 Task: Add a signature Layla Garcia containing With sincere appreciation and gratitude, Layla Garcia to email address softage.3@softage.net and add a label Raw materials
Action: Mouse moved to (308, 235)
Screenshot: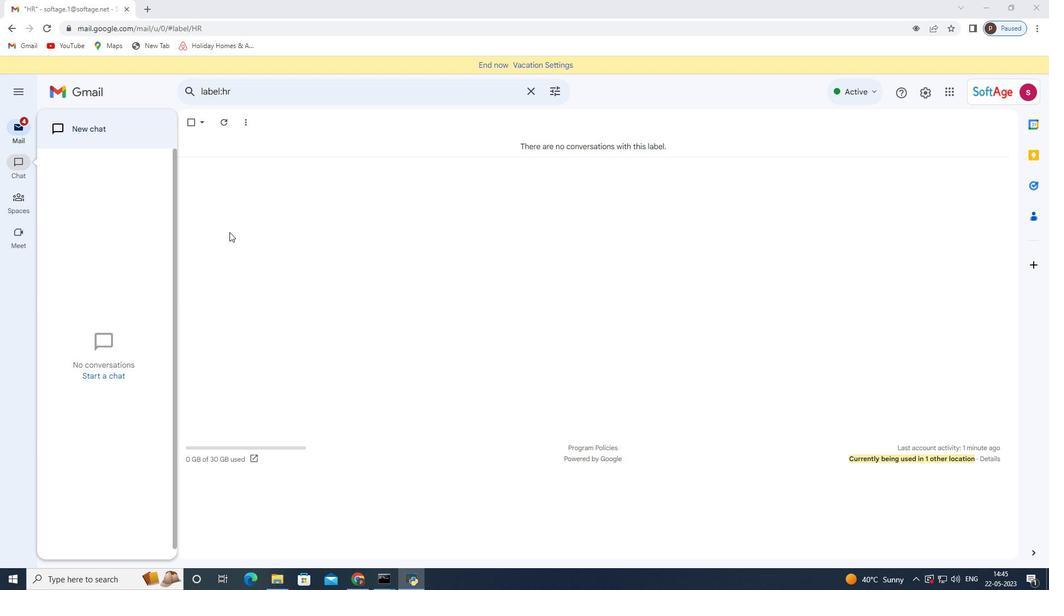 
Action: Mouse pressed left at (308, 235)
Screenshot: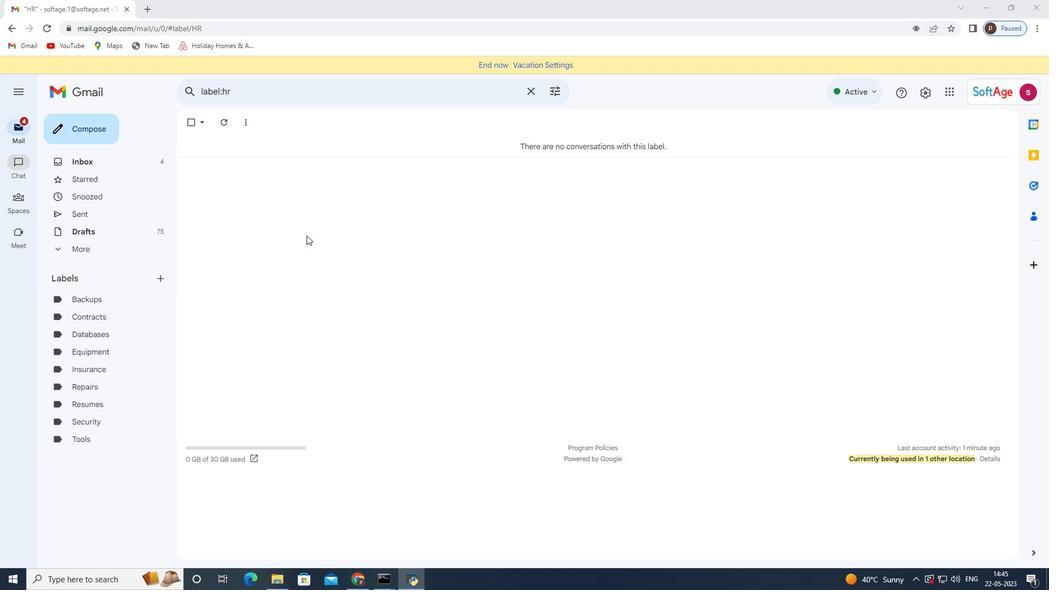 
Action: Mouse moved to (89, 129)
Screenshot: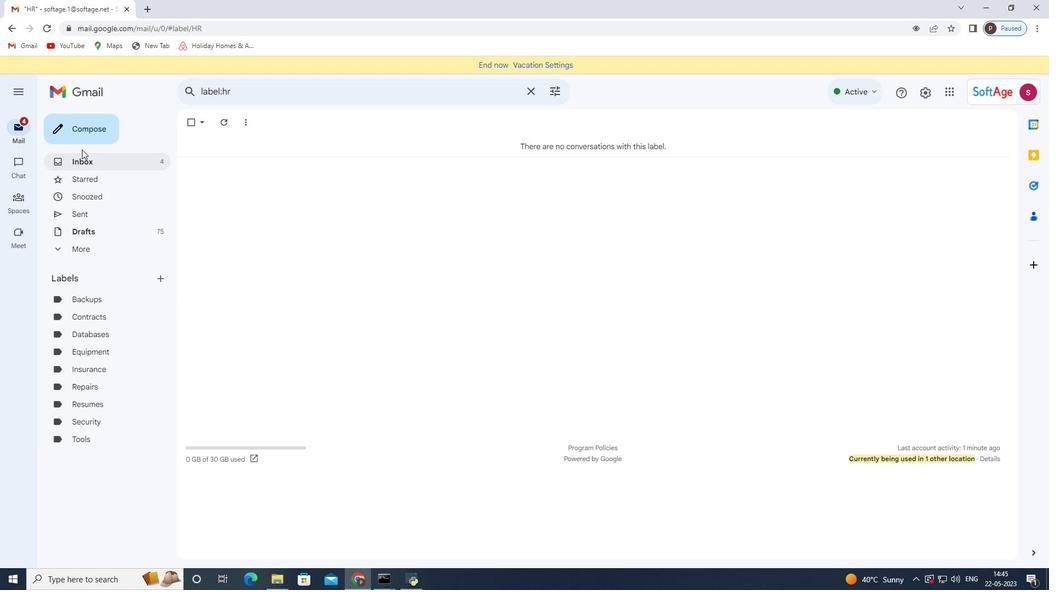 
Action: Mouse pressed left at (89, 129)
Screenshot: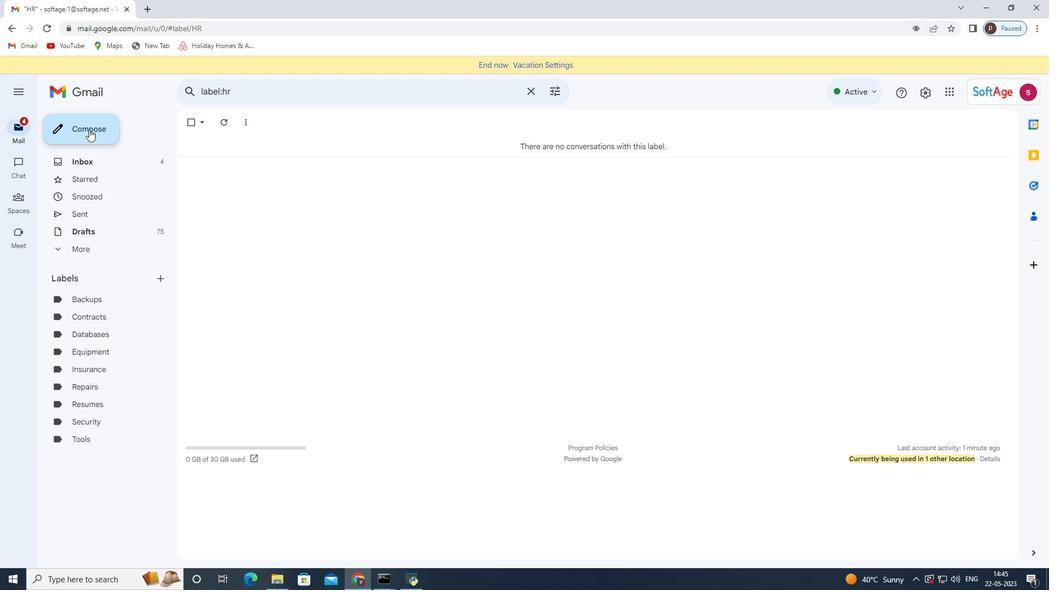 
Action: Mouse moved to (884, 554)
Screenshot: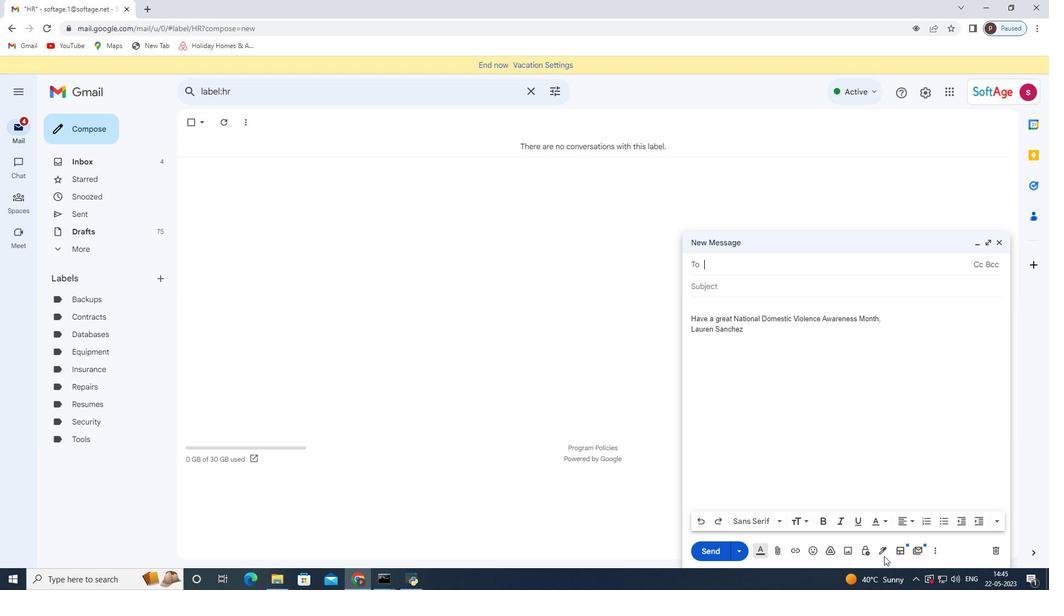 
Action: Mouse pressed left at (884, 554)
Screenshot: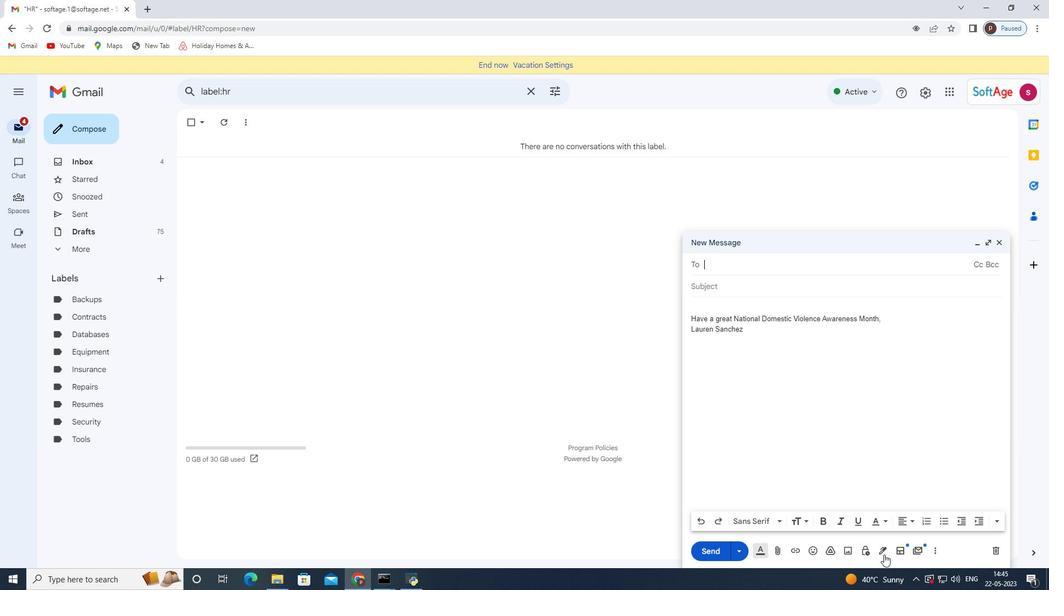 
Action: Mouse moved to (925, 493)
Screenshot: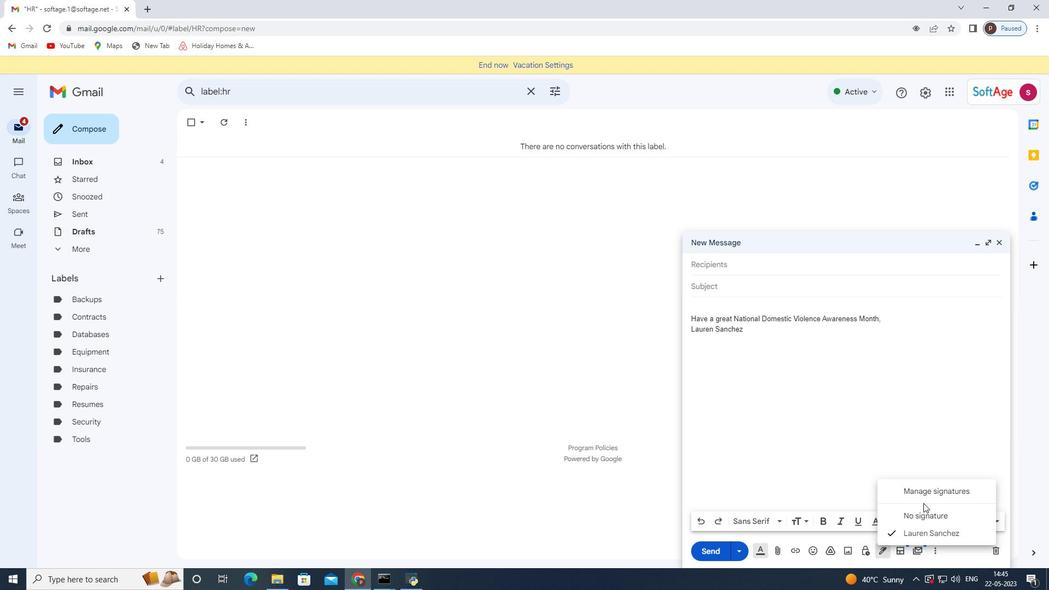 
Action: Mouse pressed left at (925, 493)
Screenshot: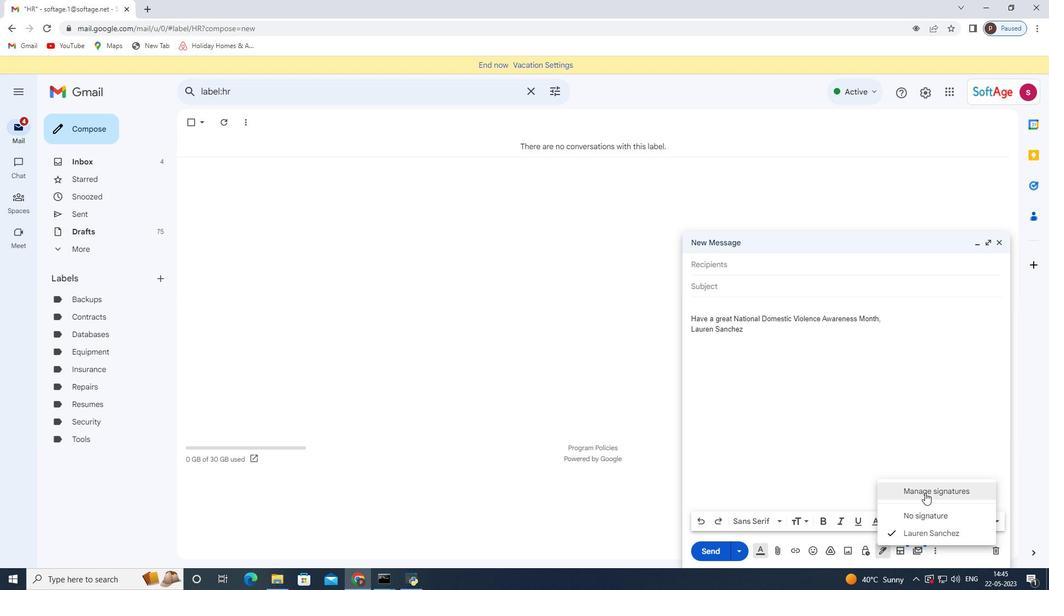 
Action: Mouse moved to (468, 463)
Screenshot: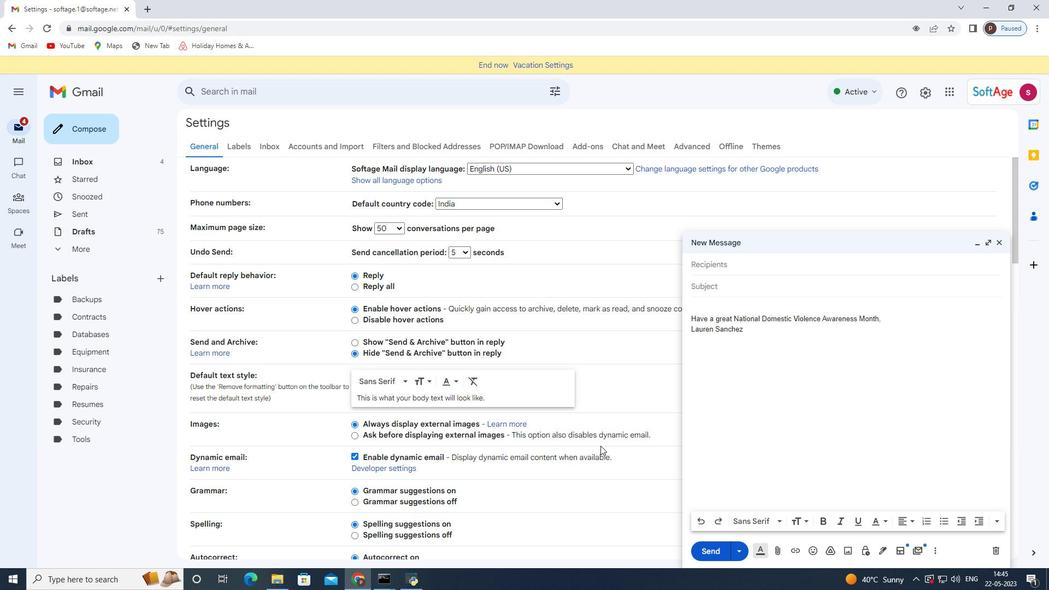 
Action: Mouse scrolled (468, 463) with delta (0, 0)
Screenshot: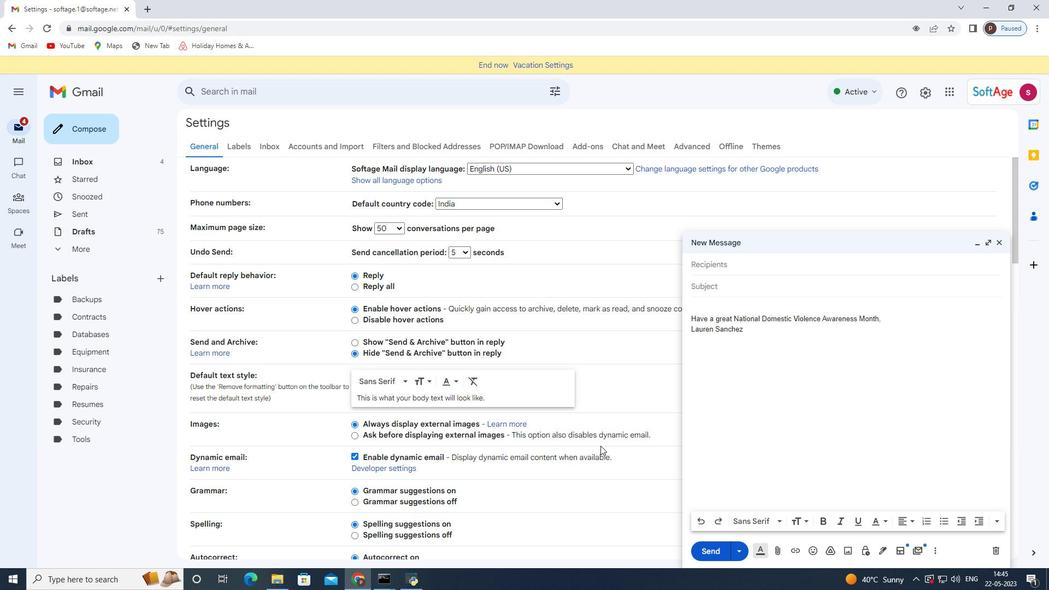 
Action: Mouse moved to (457, 468)
Screenshot: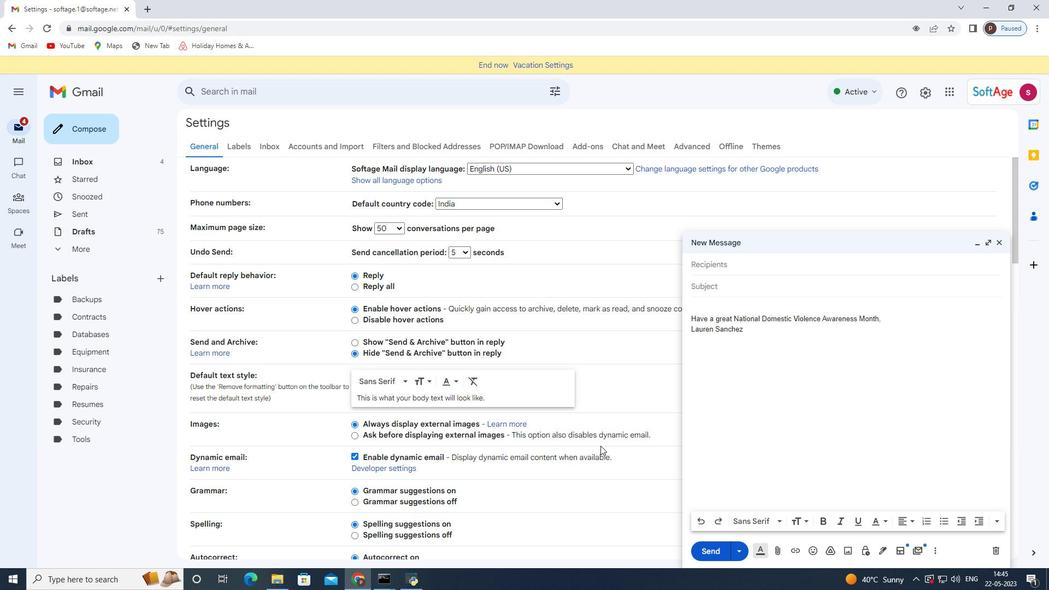 
Action: Mouse scrolled (457, 467) with delta (0, 0)
Screenshot: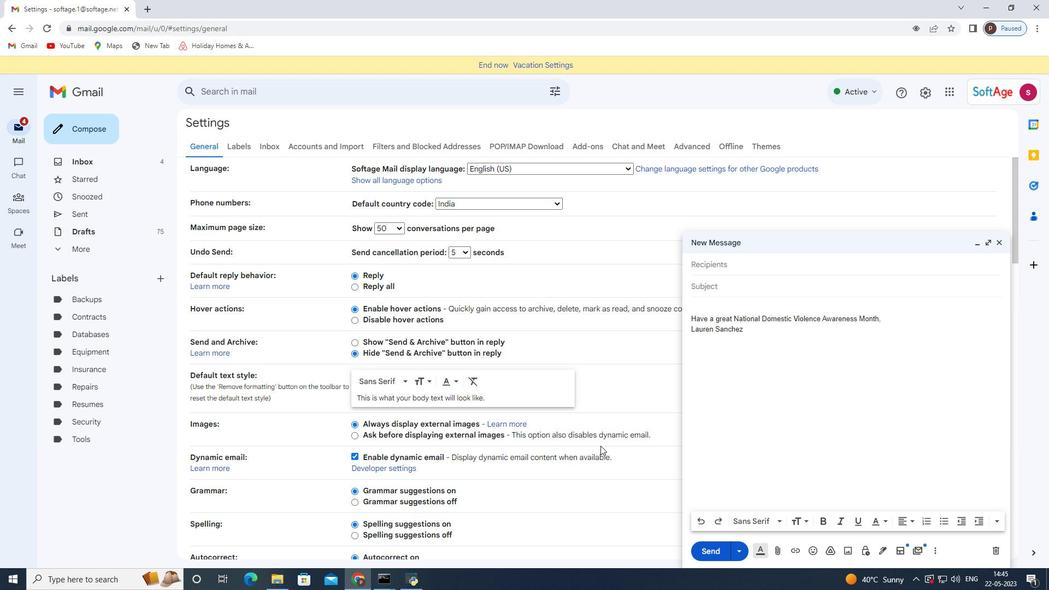 
Action: Mouse moved to (456, 469)
Screenshot: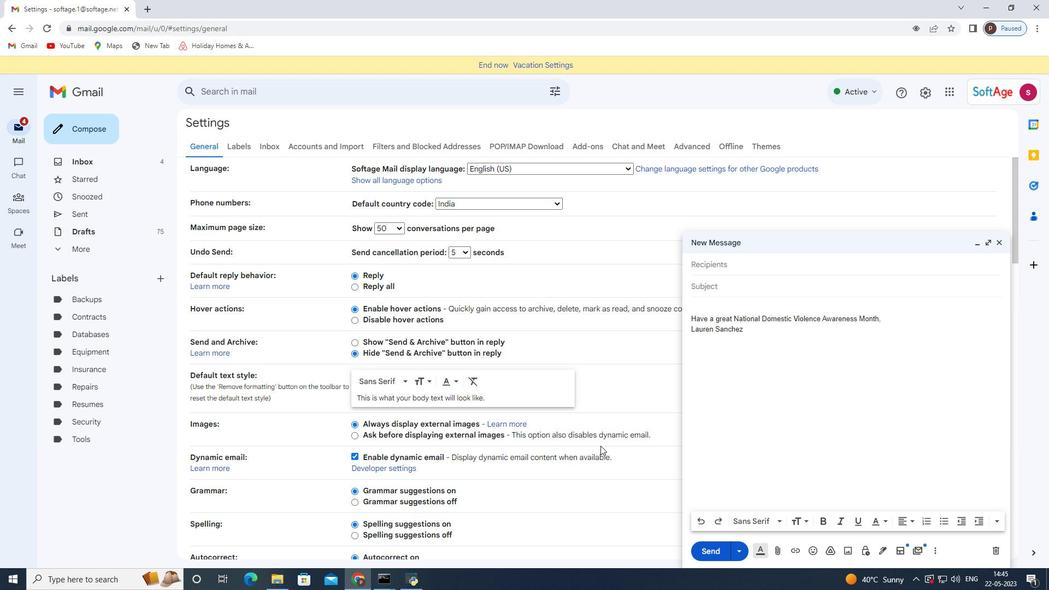
Action: Mouse scrolled (456, 468) with delta (0, 0)
Screenshot: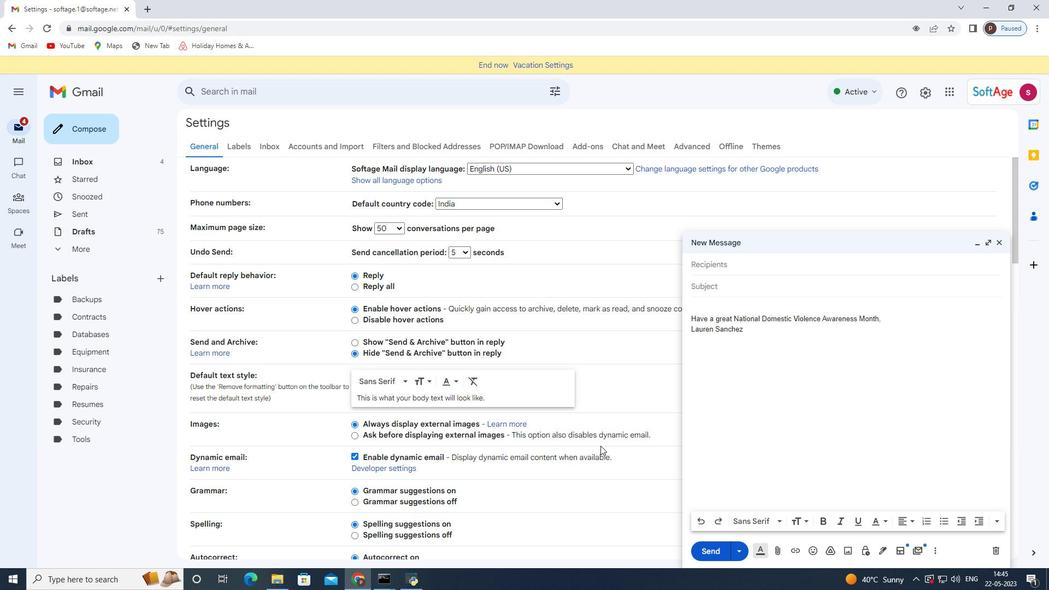 
Action: Mouse moved to (455, 469)
Screenshot: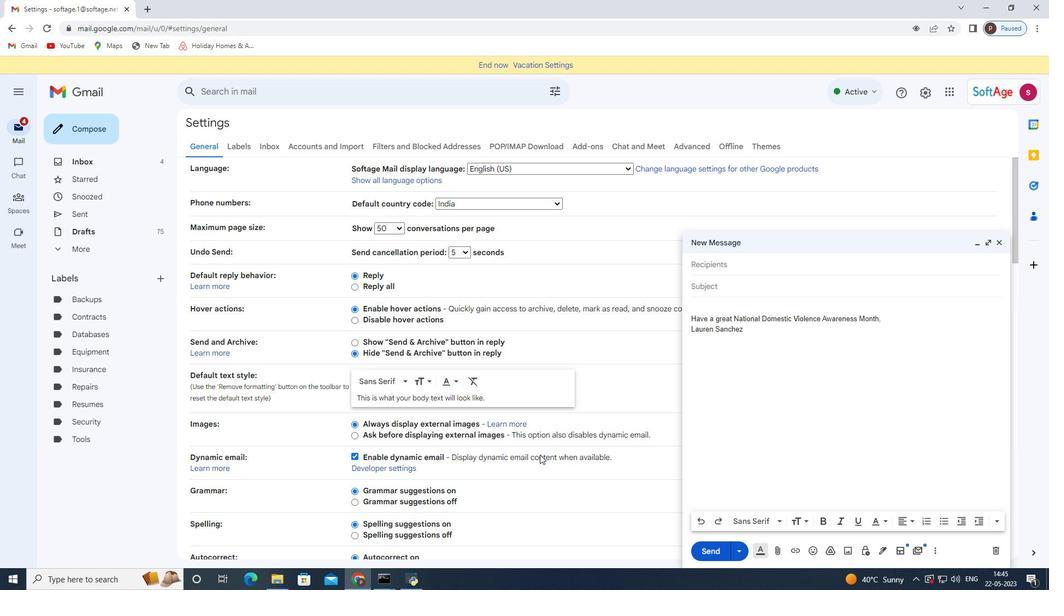 
Action: Mouse scrolled (455, 468) with delta (0, 0)
Screenshot: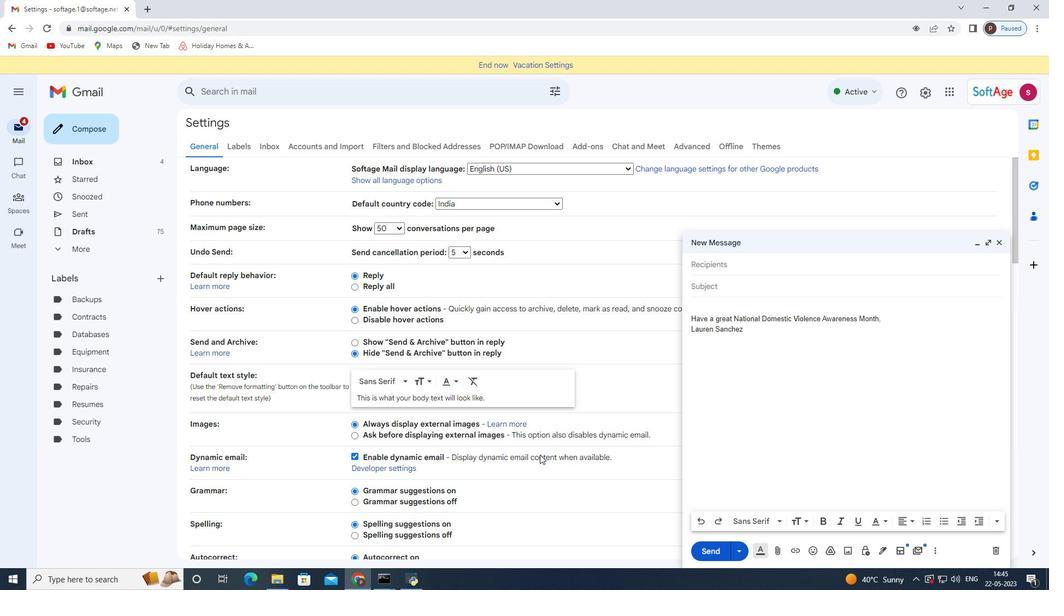 
Action: Mouse scrolled (455, 468) with delta (0, 0)
Screenshot: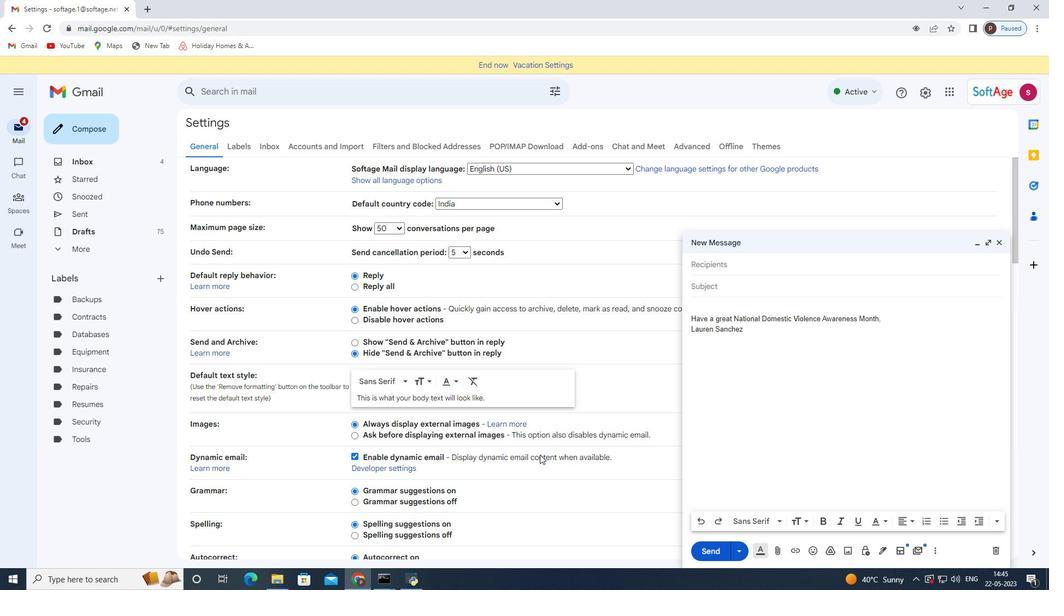 
Action: Mouse moved to (455, 469)
Screenshot: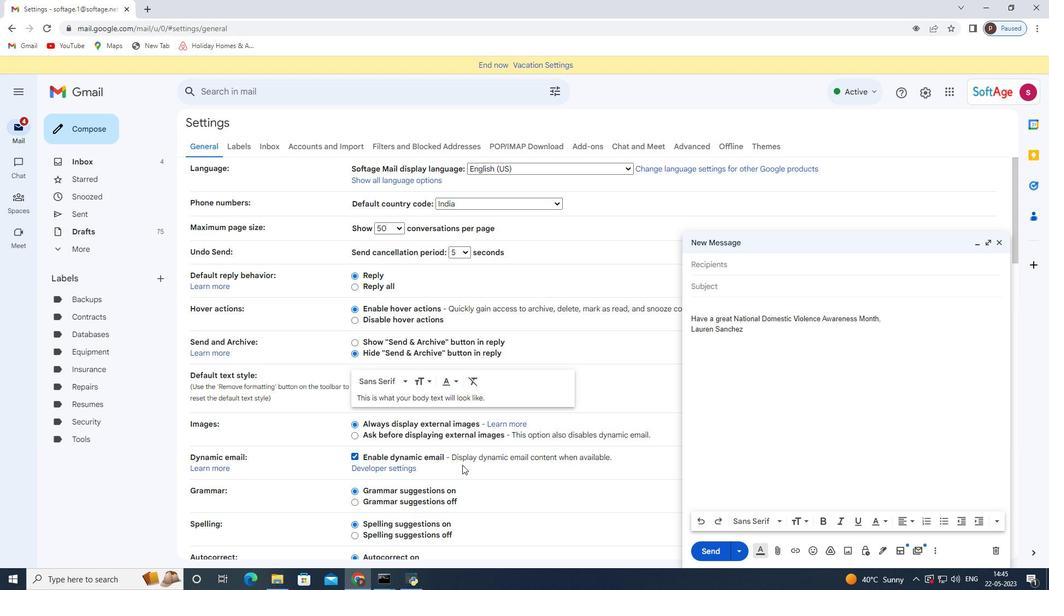 
Action: Mouse scrolled (455, 468) with delta (0, 0)
Screenshot: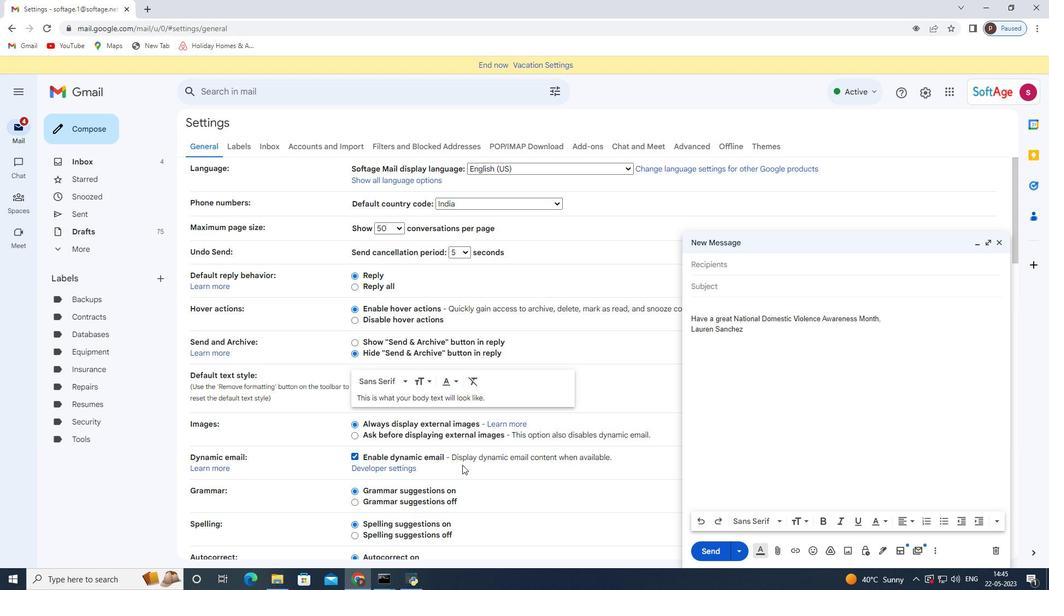 
Action: Mouse moved to (433, 464)
Screenshot: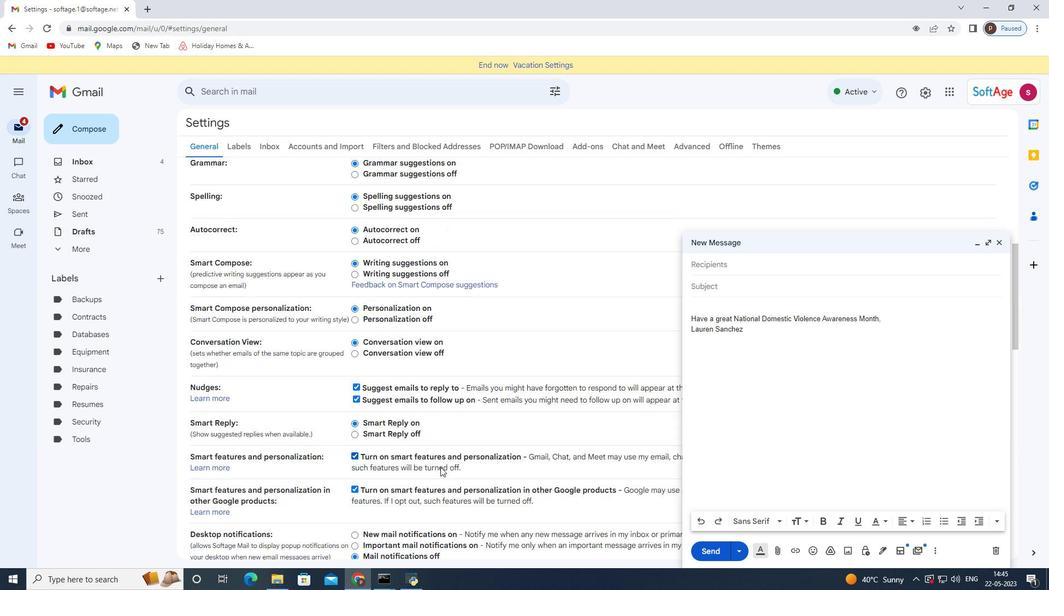 
Action: Mouse scrolled (433, 463) with delta (0, 0)
Screenshot: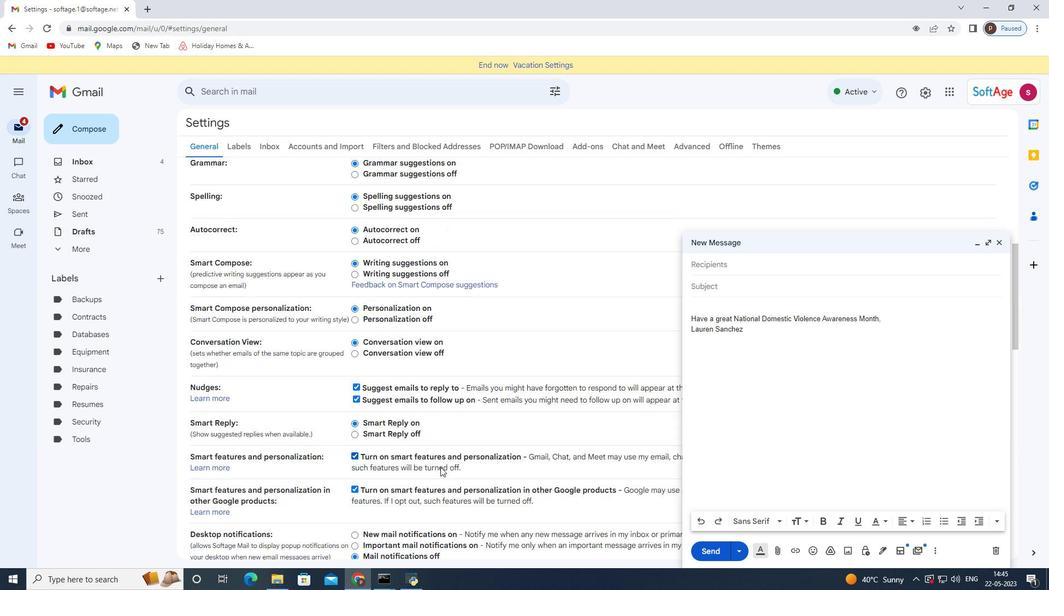 
Action: Mouse moved to (432, 463)
Screenshot: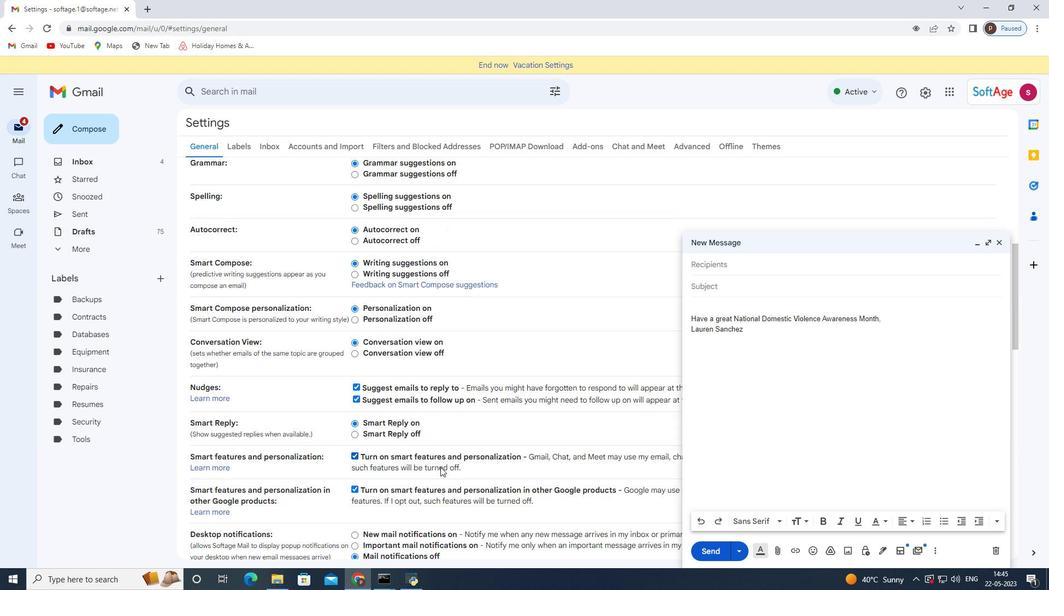 
Action: Mouse scrolled (432, 463) with delta (0, 0)
Screenshot: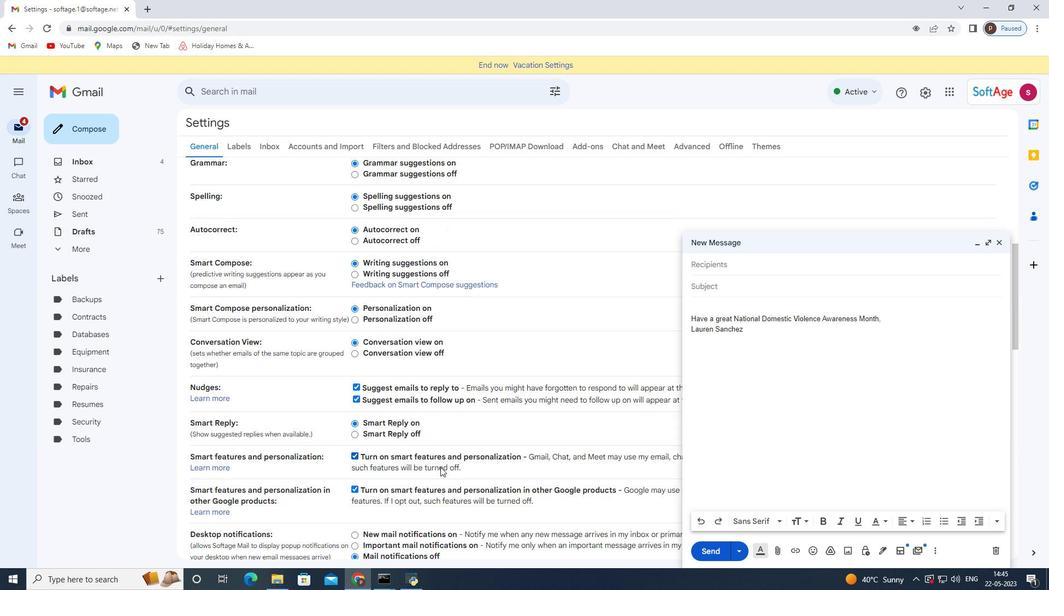 
Action: Mouse moved to (432, 463)
Screenshot: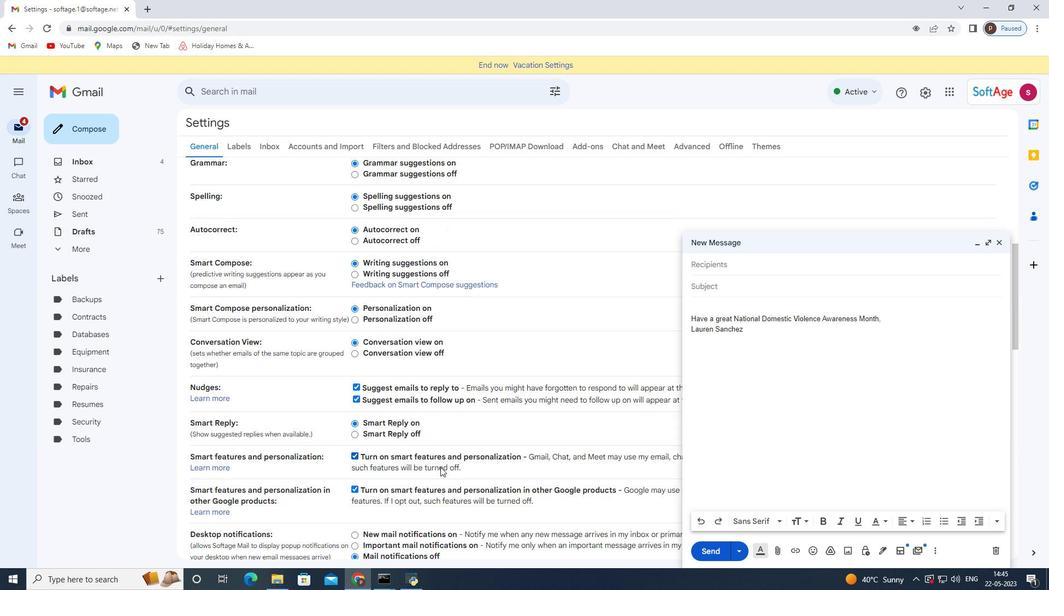 
Action: Mouse scrolled (432, 463) with delta (0, 0)
Screenshot: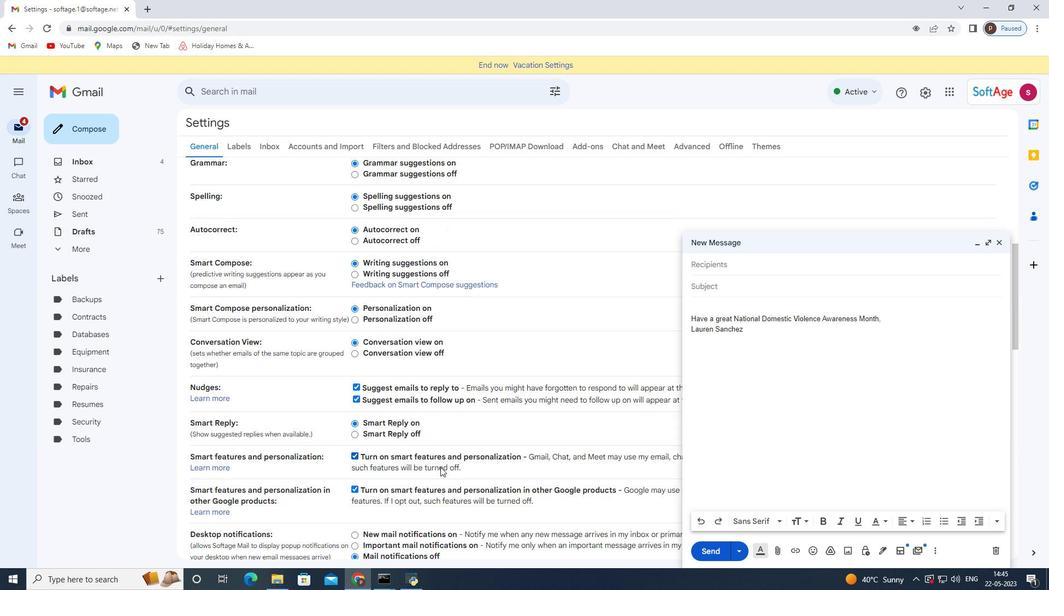 
Action: Mouse moved to (430, 462)
Screenshot: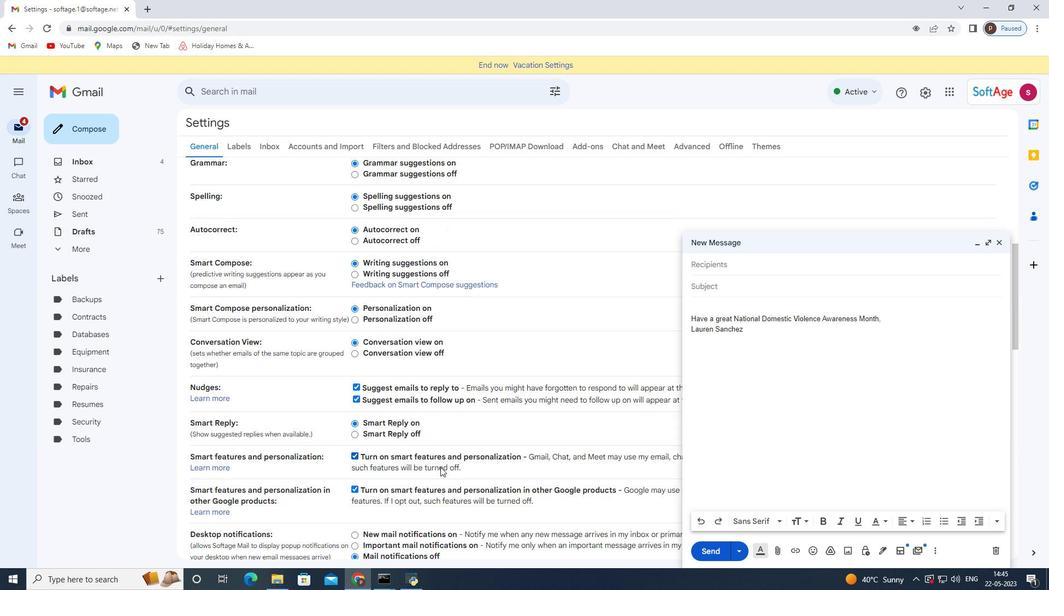 
Action: Mouse scrolled (430, 461) with delta (0, 0)
Screenshot: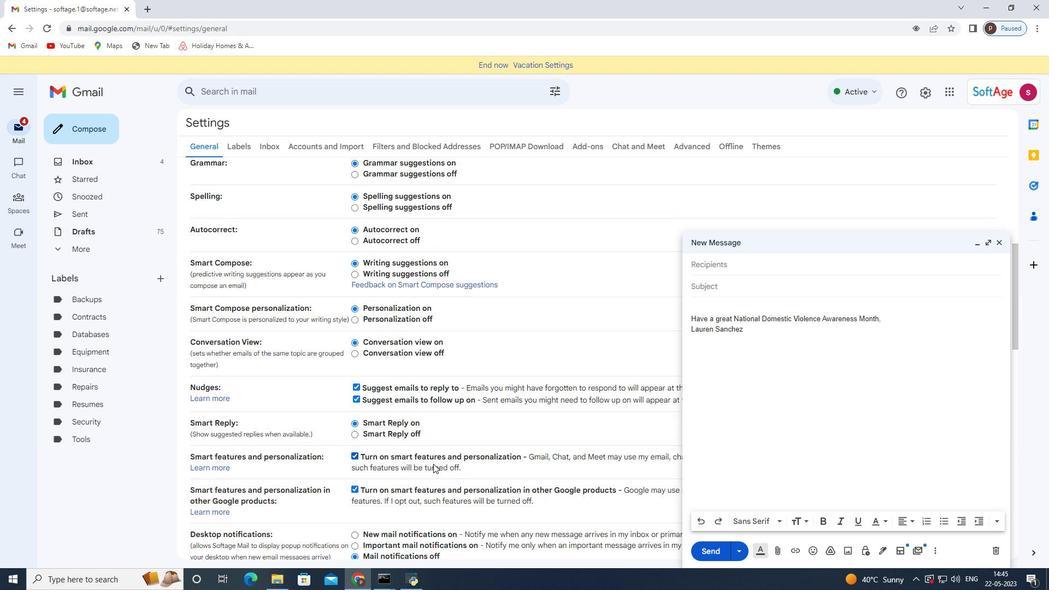 
Action: Mouse moved to (430, 461)
Screenshot: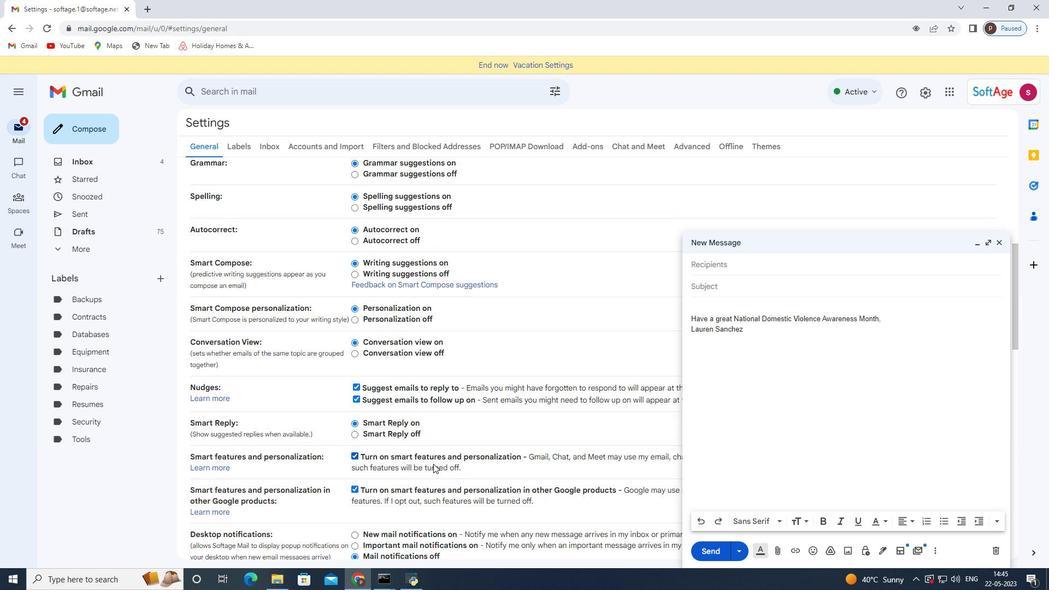 
Action: Mouse scrolled (430, 461) with delta (0, 0)
Screenshot: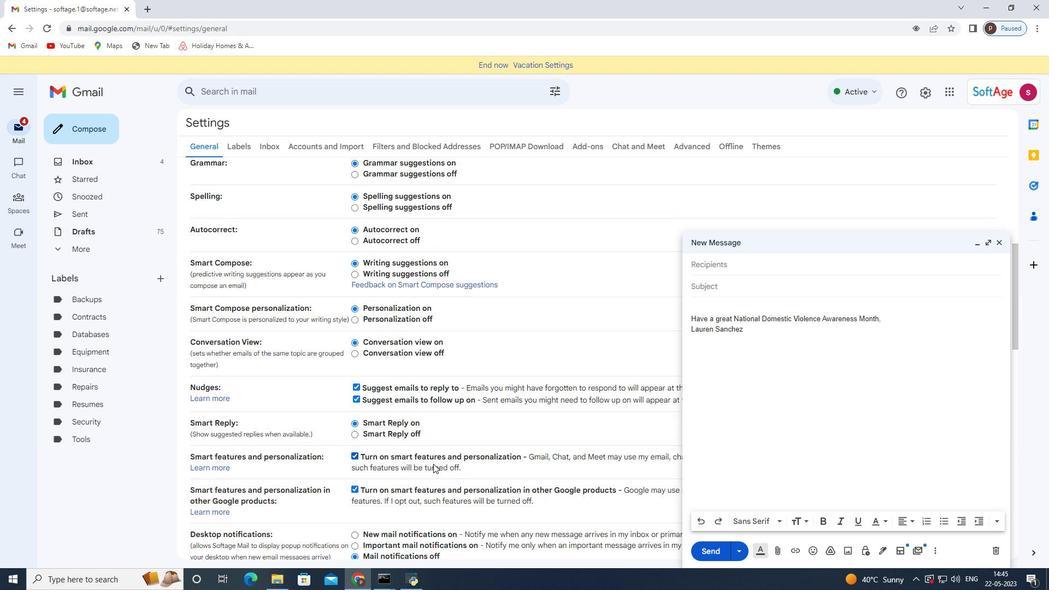 
Action: Mouse moved to (432, 423)
Screenshot: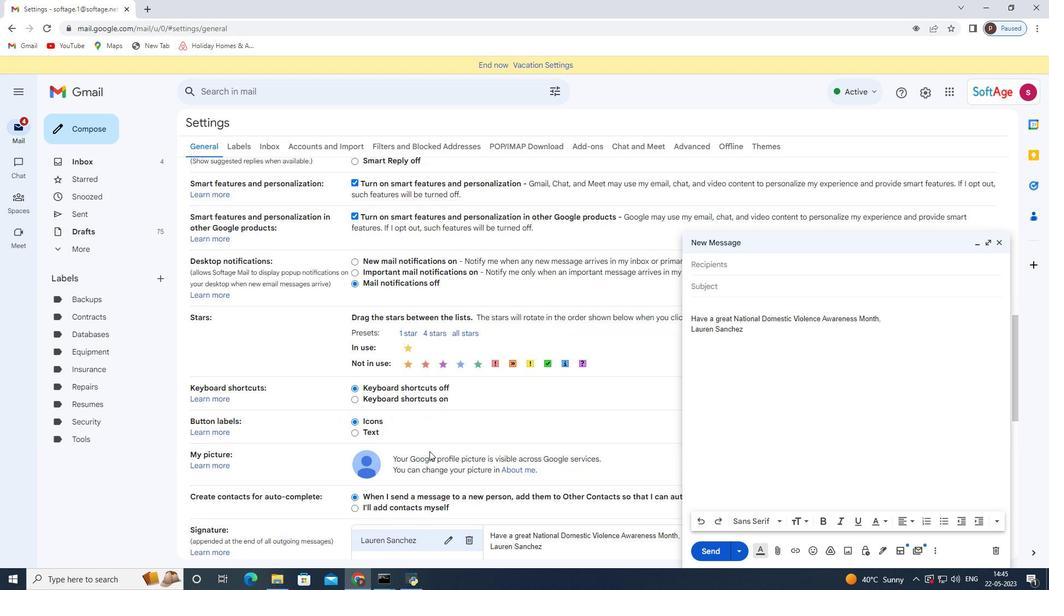 
Action: Mouse scrolled (432, 423) with delta (0, 0)
Screenshot: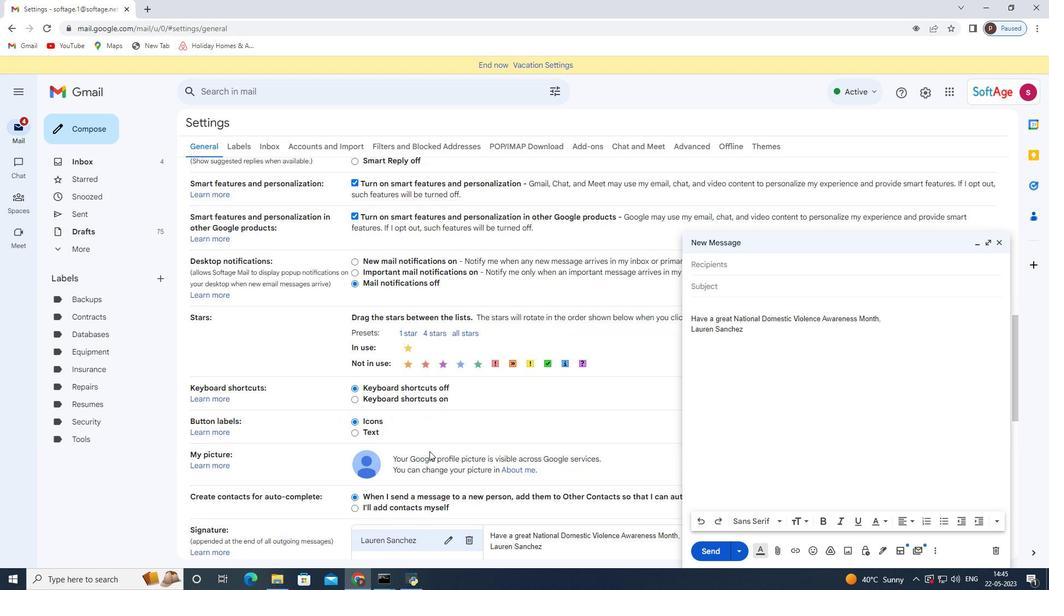 
Action: Mouse moved to (432, 422)
Screenshot: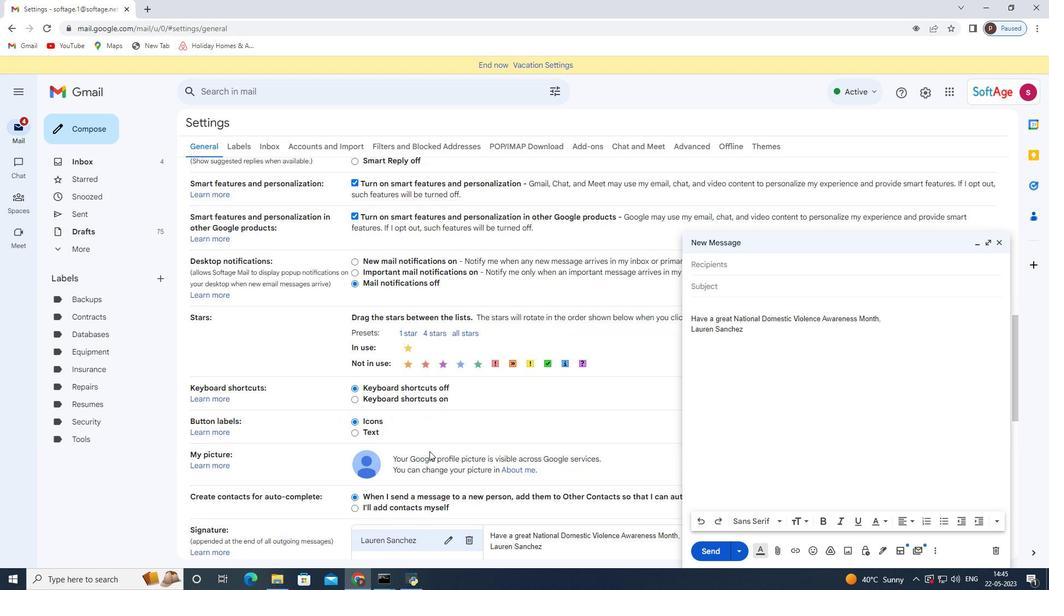 
Action: Mouse scrolled (432, 422) with delta (0, 0)
Screenshot: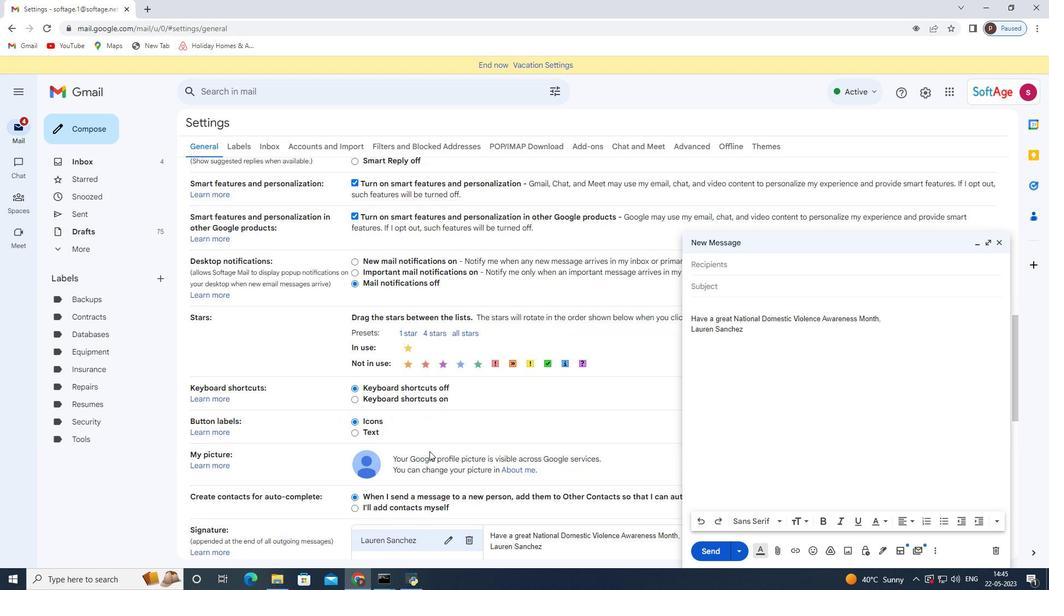 
Action: Mouse scrolled (432, 422) with delta (0, 0)
Screenshot: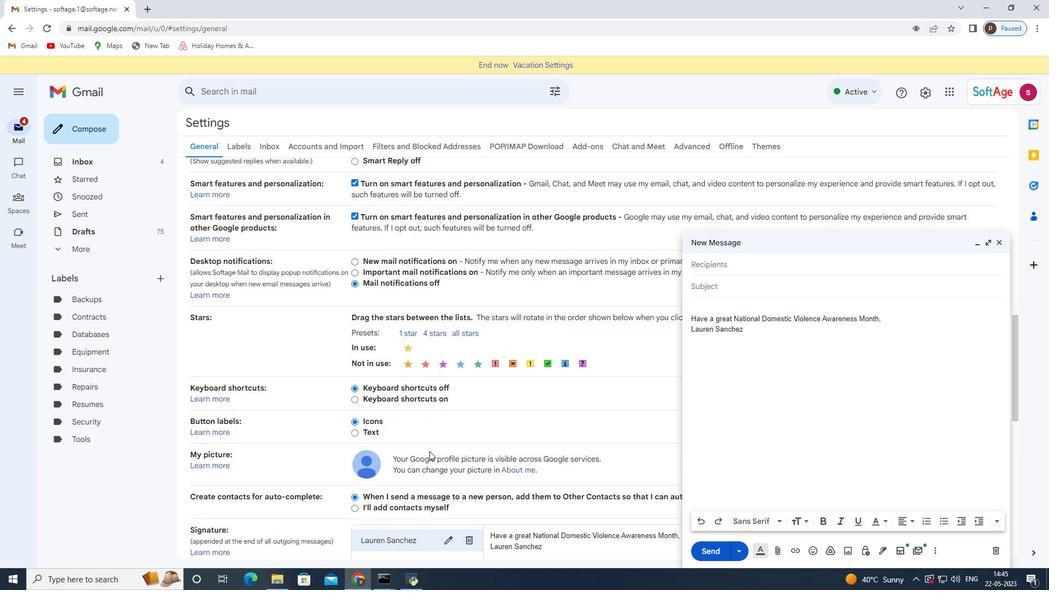 
Action: Mouse moved to (471, 380)
Screenshot: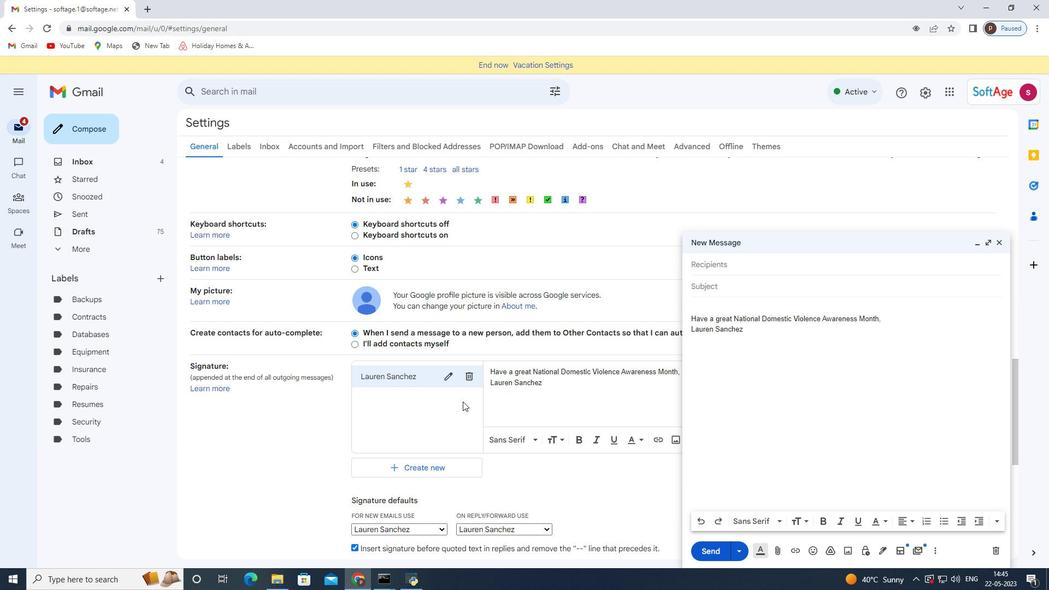 
Action: Mouse pressed left at (471, 380)
Screenshot: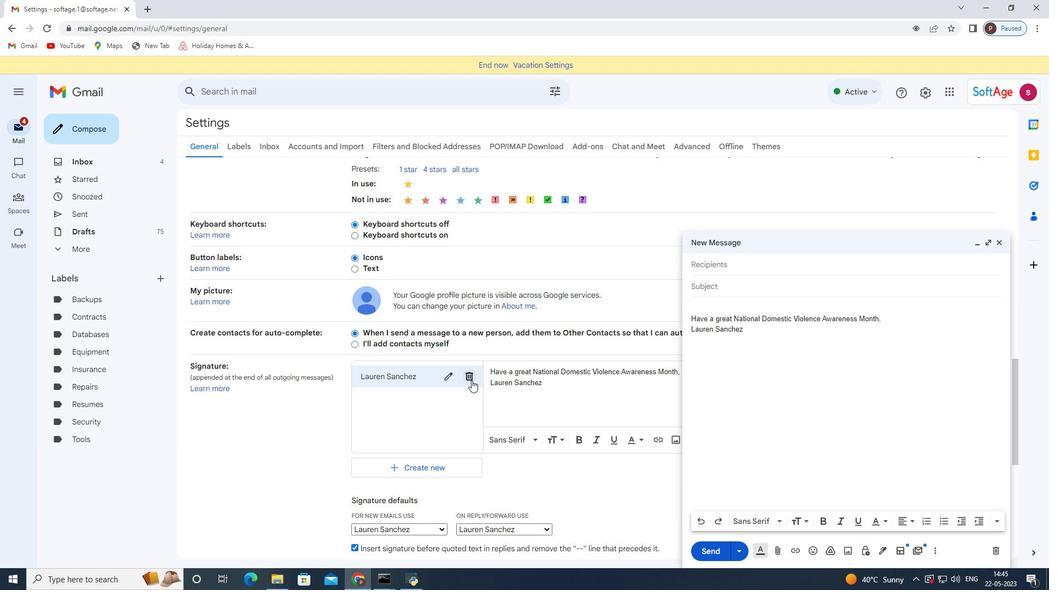 
Action: Mouse moved to (622, 340)
Screenshot: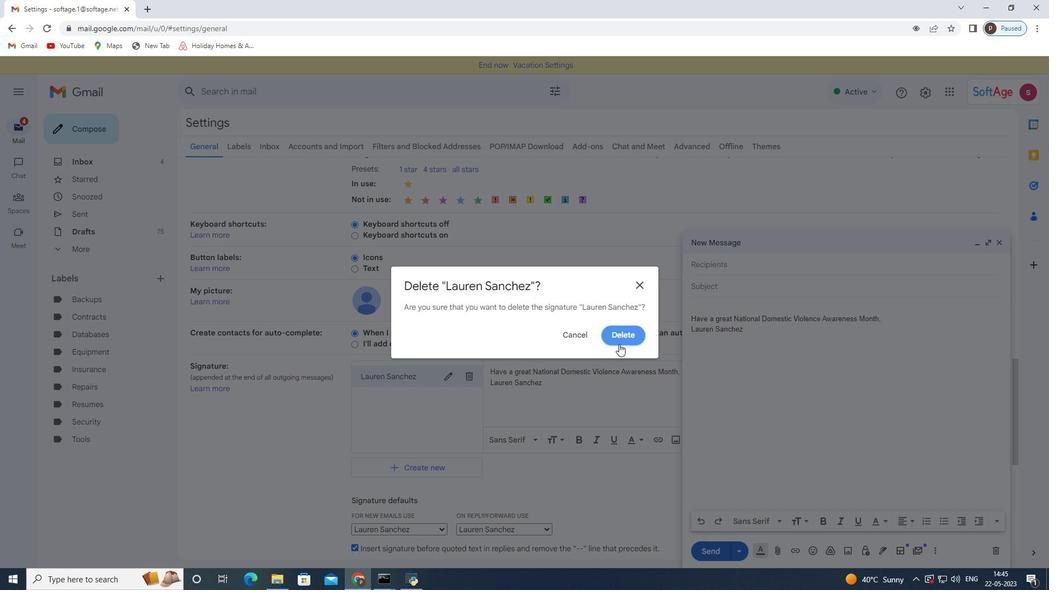 
Action: Mouse pressed left at (622, 340)
Screenshot: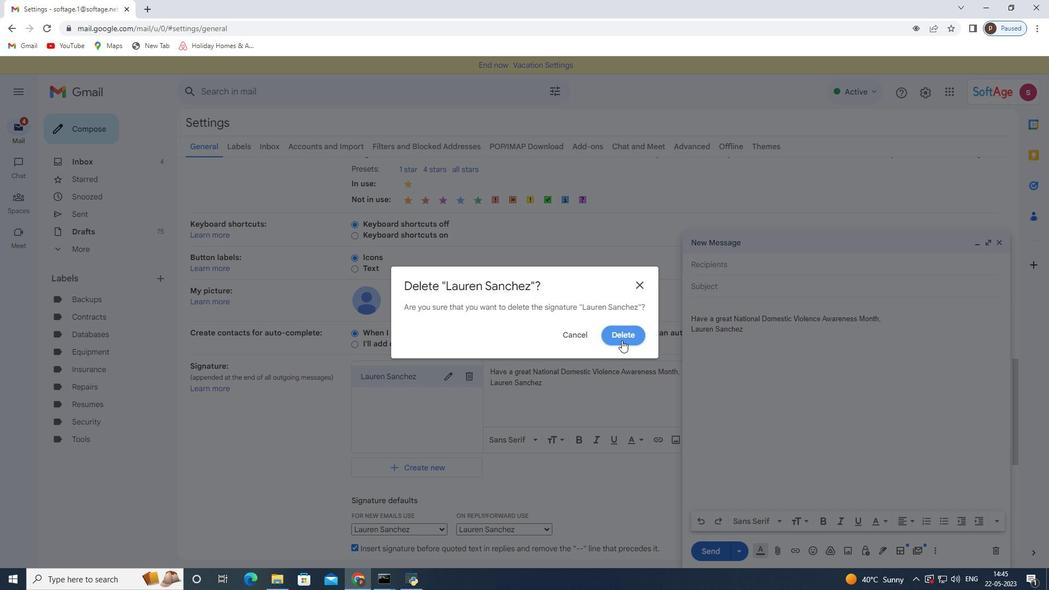 
Action: Mouse moved to (400, 385)
Screenshot: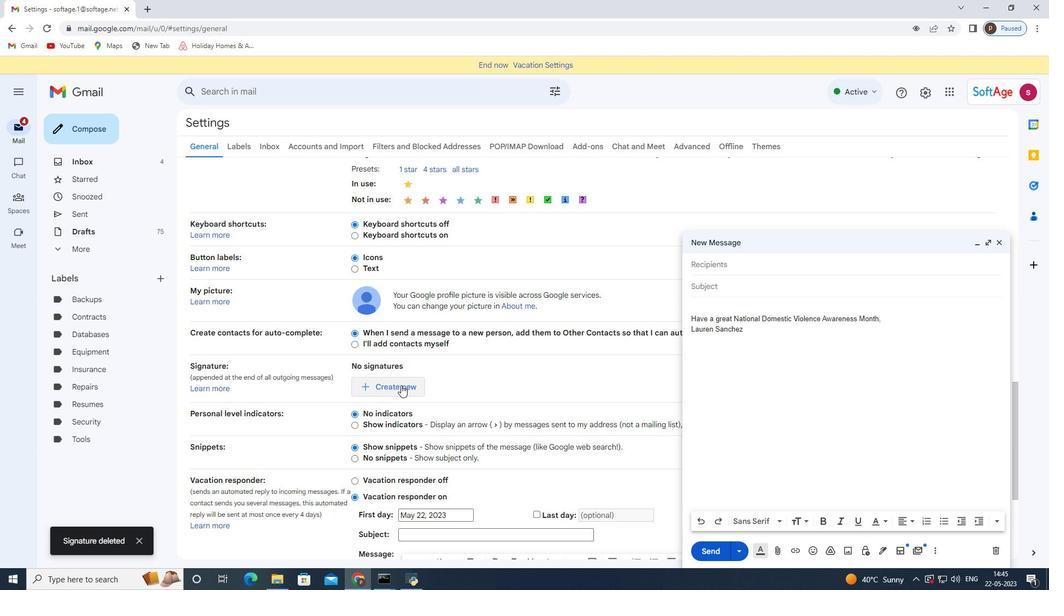 
Action: Mouse pressed left at (400, 385)
Screenshot: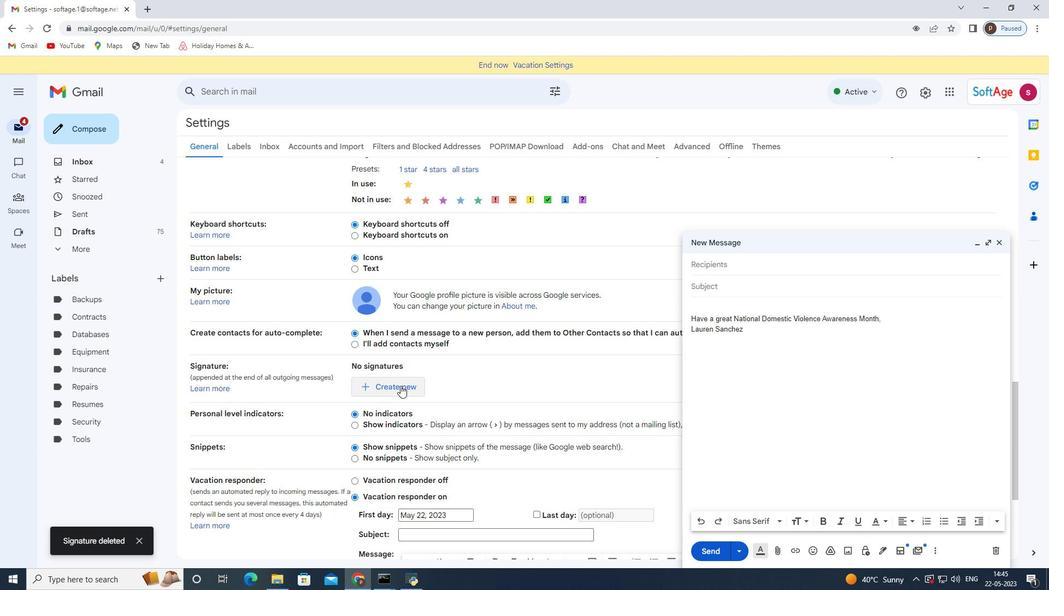 
Action: Mouse moved to (442, 310)
Screenshot: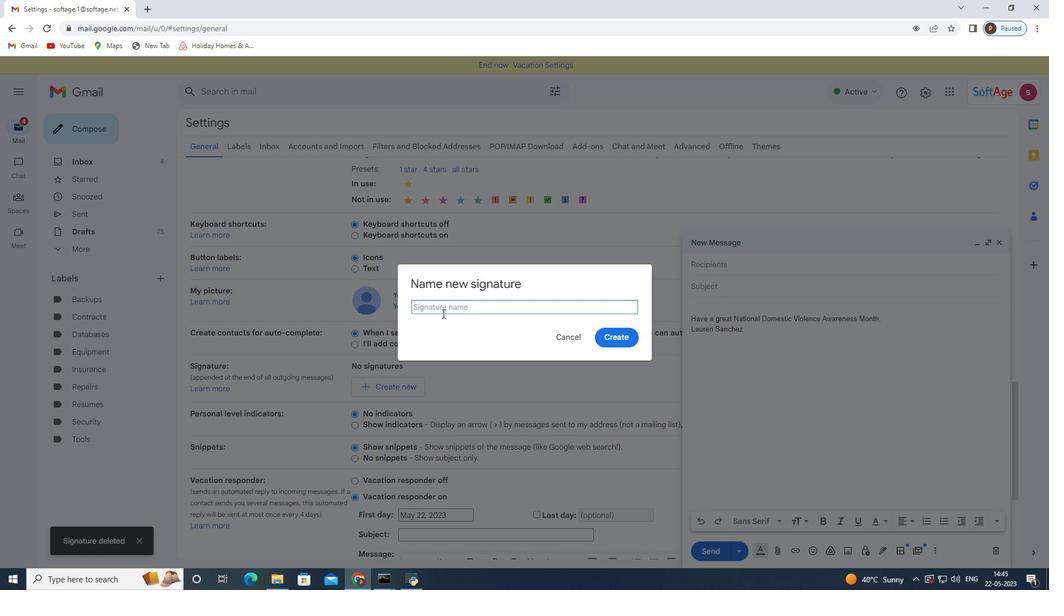 
Action: Mouse pressed left at (442, 310)
Screenshot: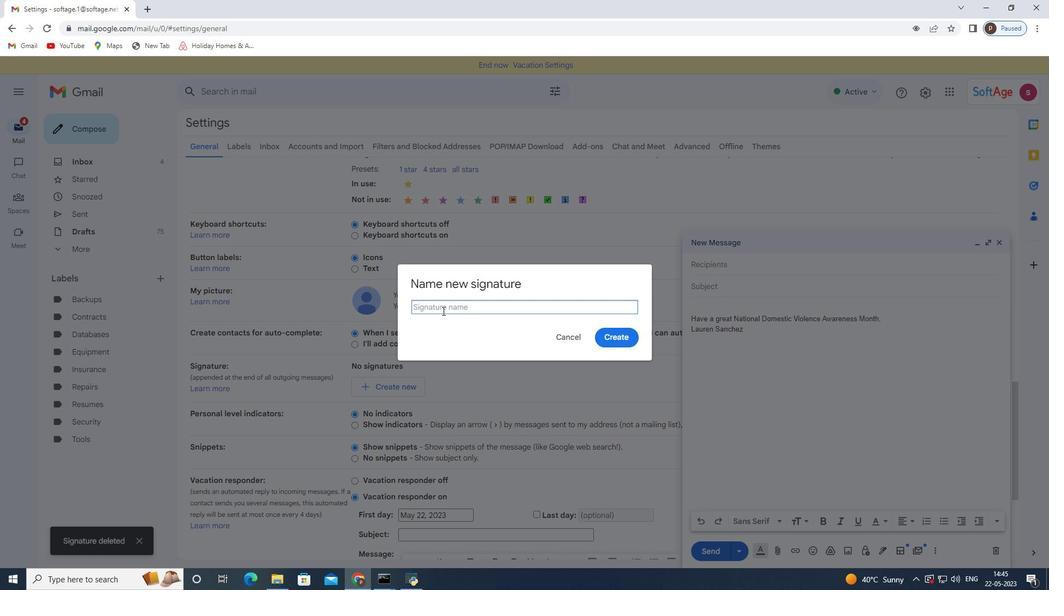
Action: Key pressed <Key.shift>Layla<Key.space><Key.shift>Garcia
Screenshot: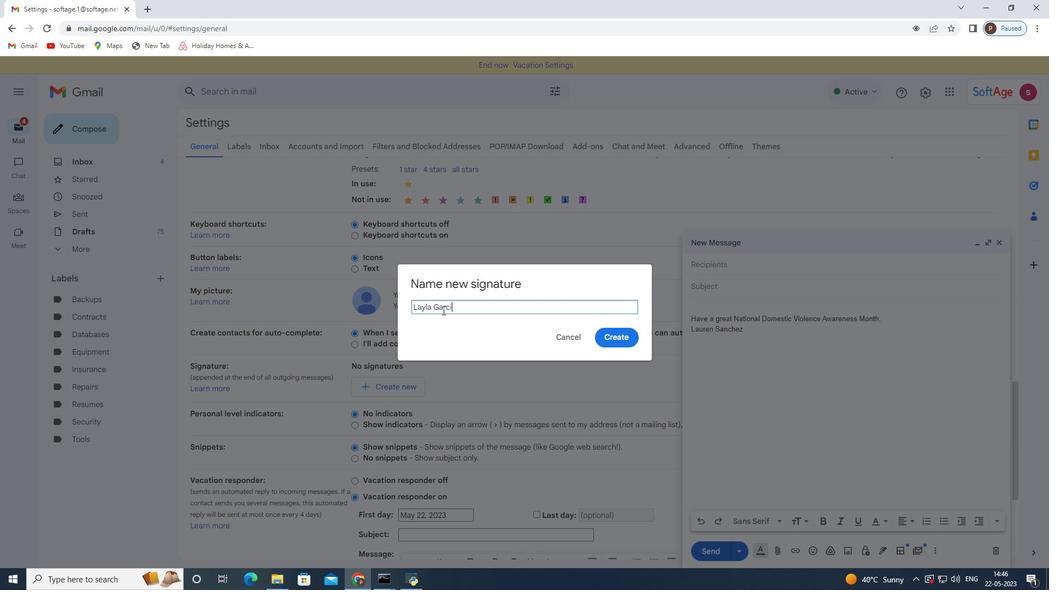 
Action: Mouse moved to (617, 331)
Screenshot: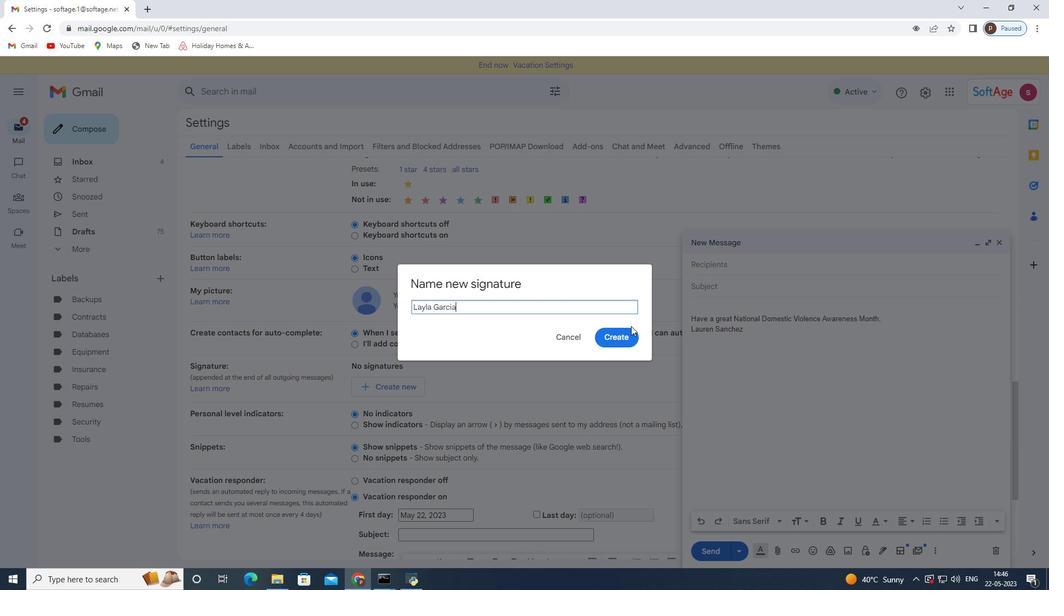
Action: Mouse pressed left at (617, 331)
Screenshot: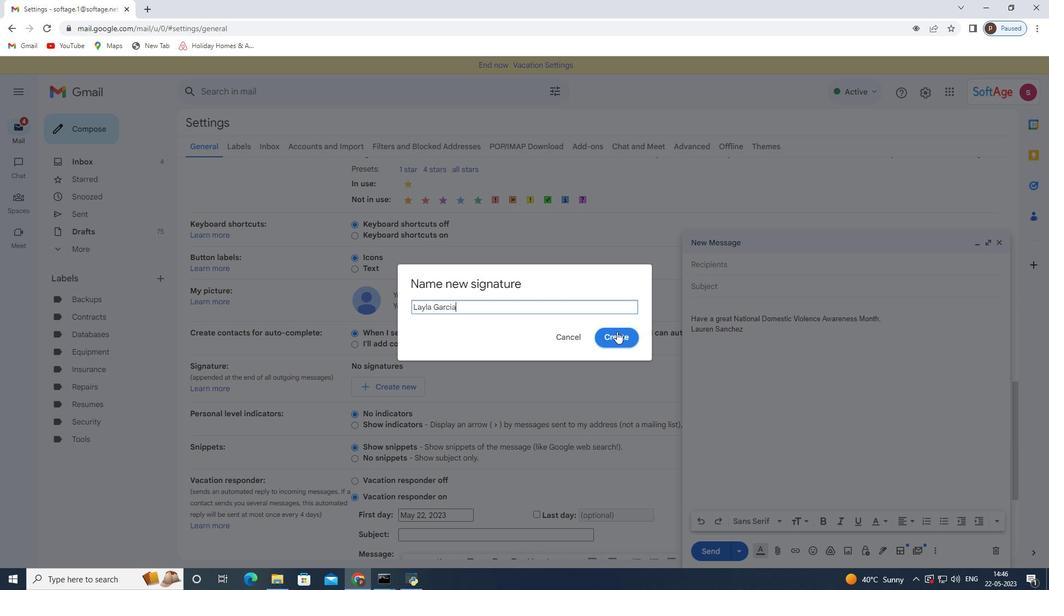 
Action: Mouse moved to (501, 366)
Screenshot: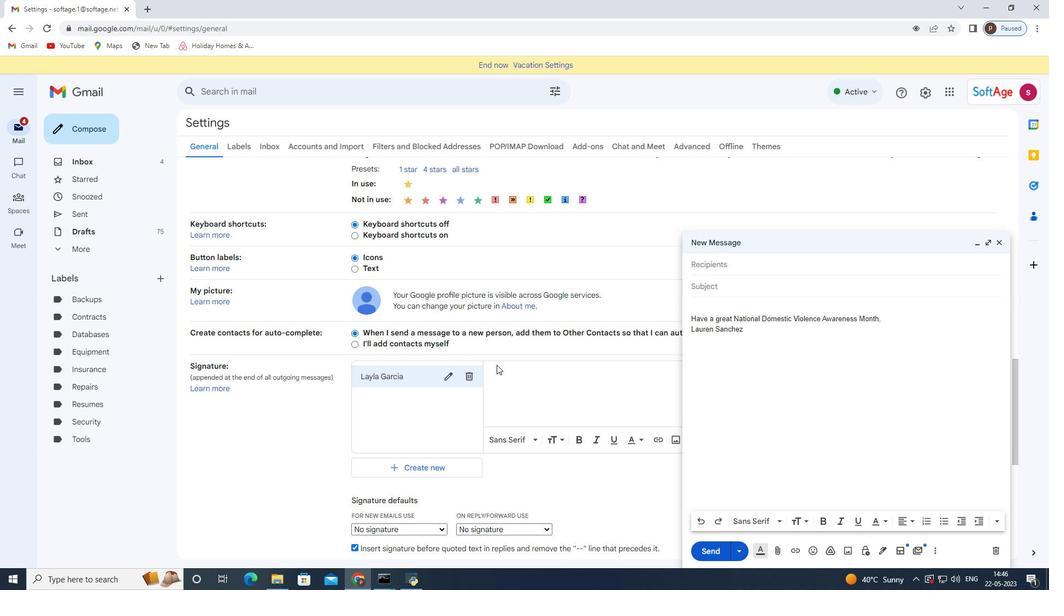 
Action: Mouse pressed left at (501, 366)
Screenshot: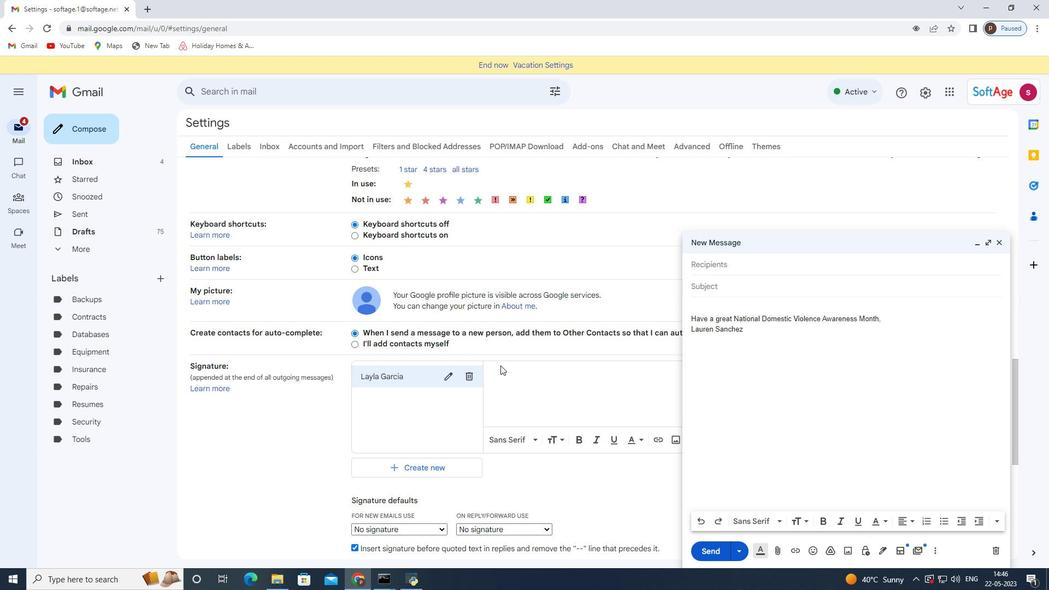 
Action: Mouse moved to (498, 373)
Screenshot: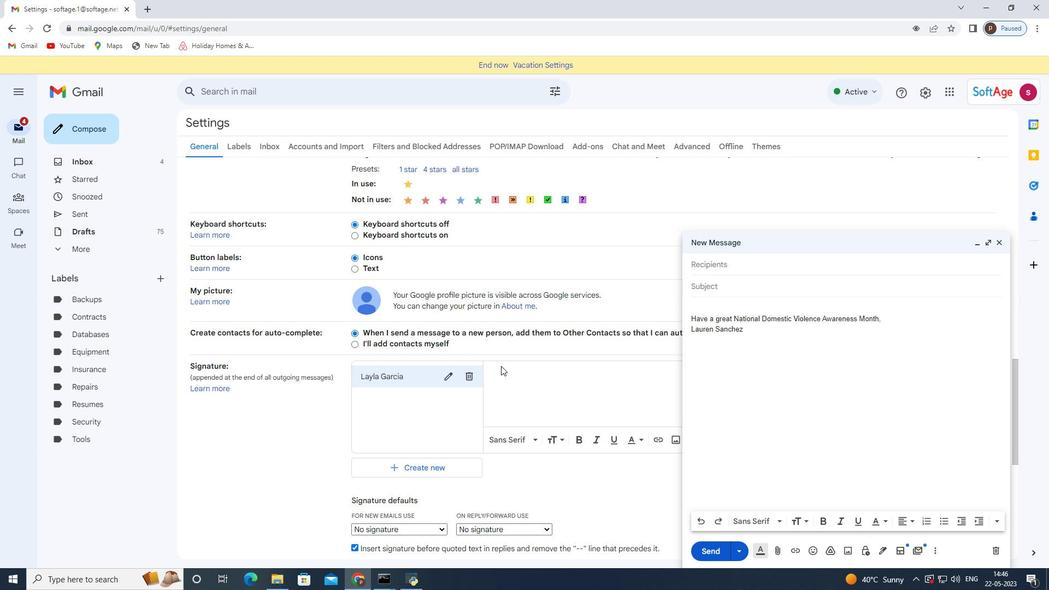 
Action: Mouse pressed left at (498, 373)
Screenshot: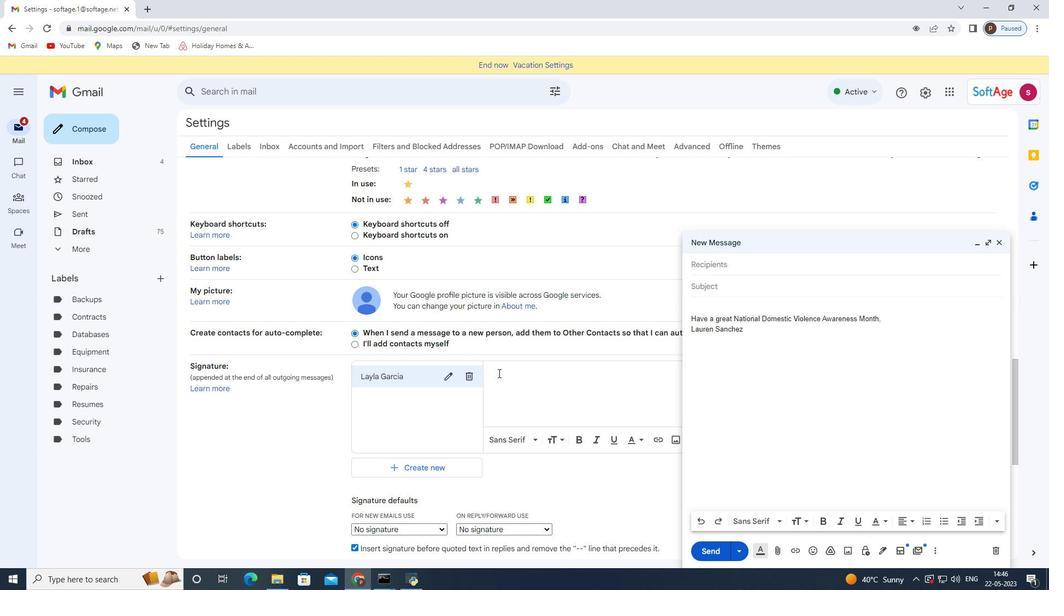 
Action: Key pressed <Key.shift>With<Key.space>sincere<Key.space>appreciation<Key.space>and<Key.space>gratitude,<Key.enter><Key.shift>Layla<Key.space><Key.shift><Key.shift>Garcia
Screenshot: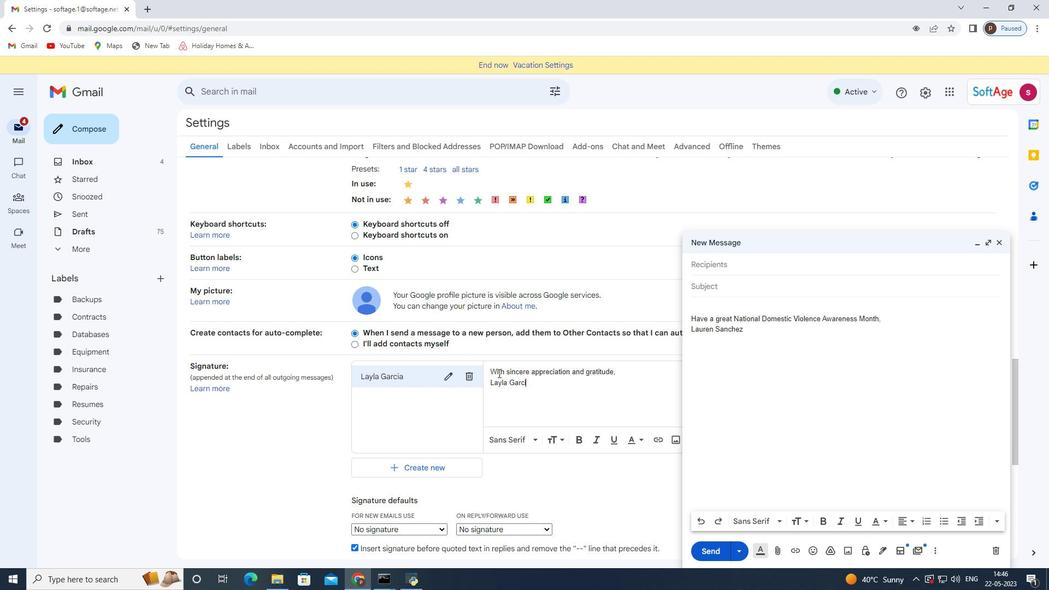 
Action: Mouse moved to (565, 457)
Screenshot: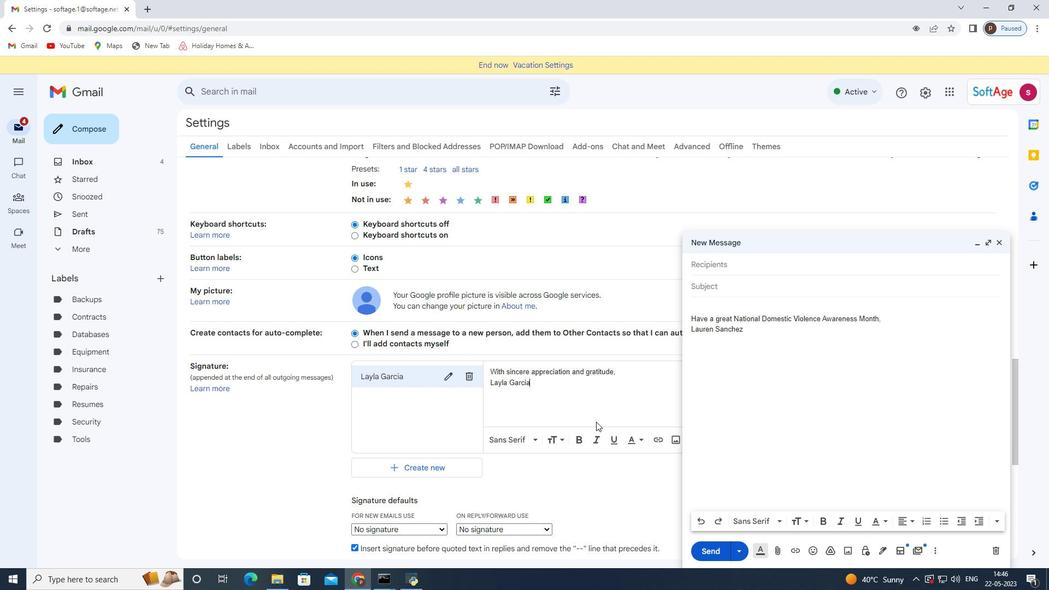 
Action: Mouse scrolled (565, 457) with delta (0, 0)
Screenshot: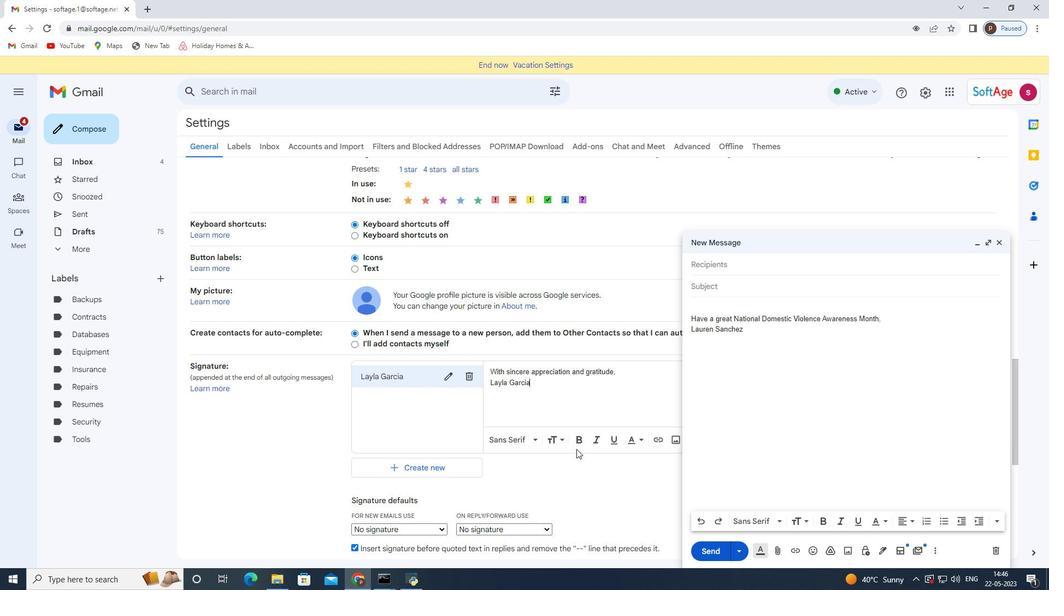 
Action: Mouse scrolled (565, 457) with delta (0, 0)
Screenshot: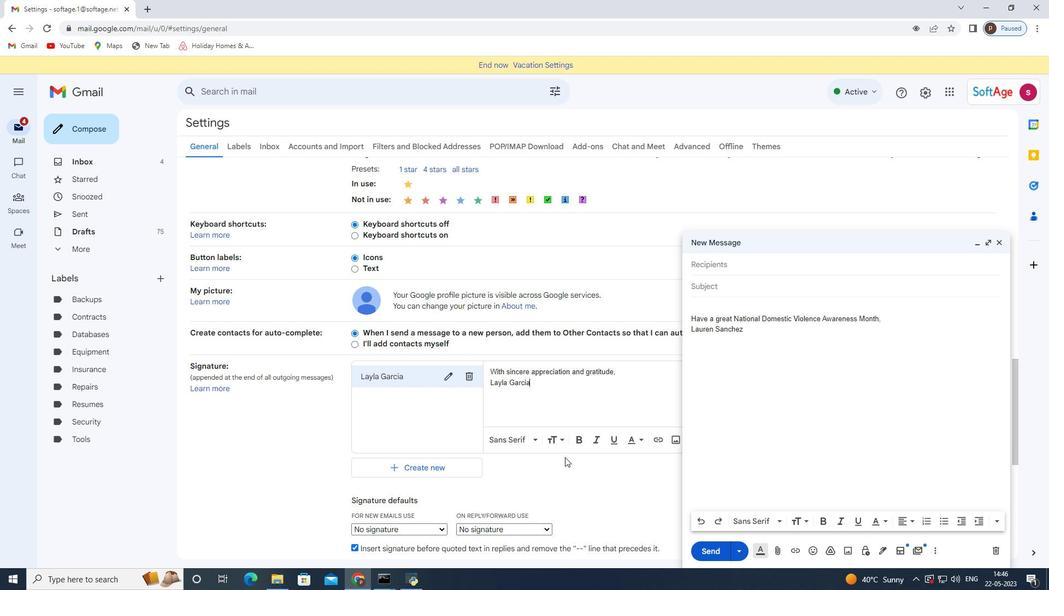 
Action: Mouse scrolled (565, 457) with delta (0, 0)
Screenshot: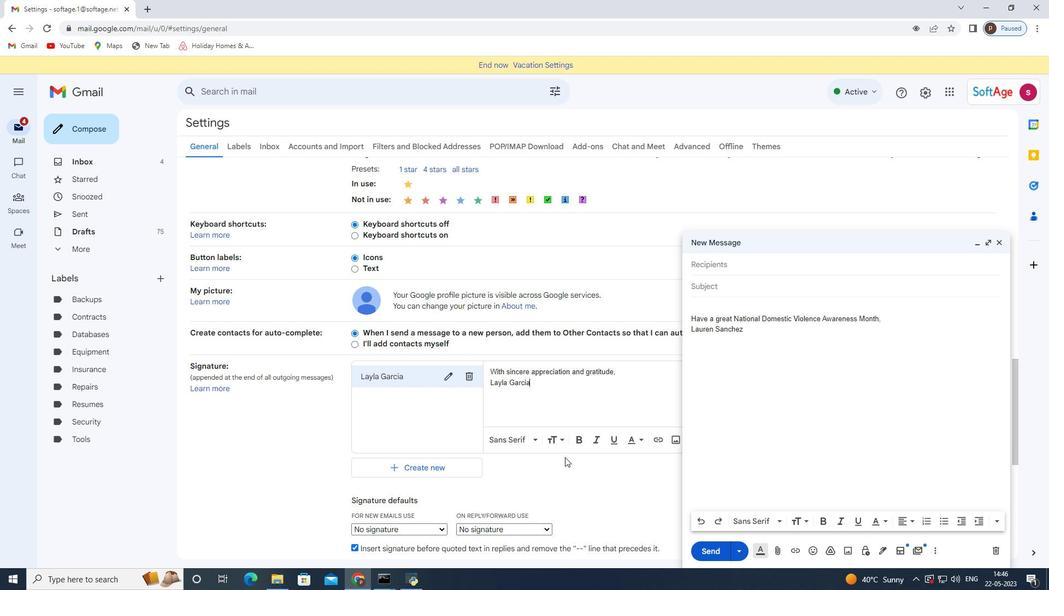 
Action: Mouse moved to (564, 458)
Screenshot: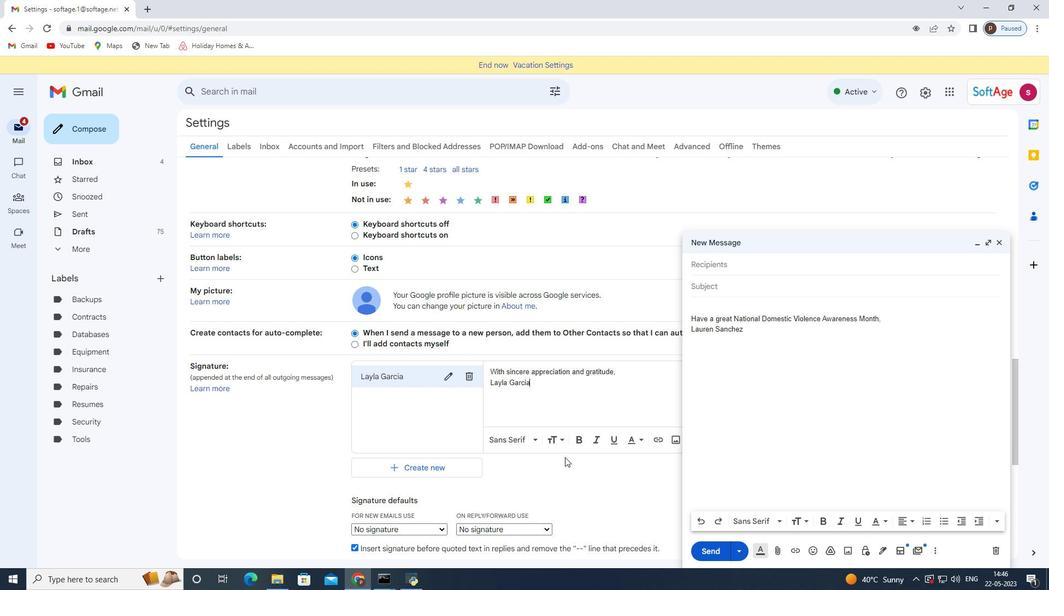 
Action: Mouse scrolled (564, 457) with delta (0, 0)
Screenshot: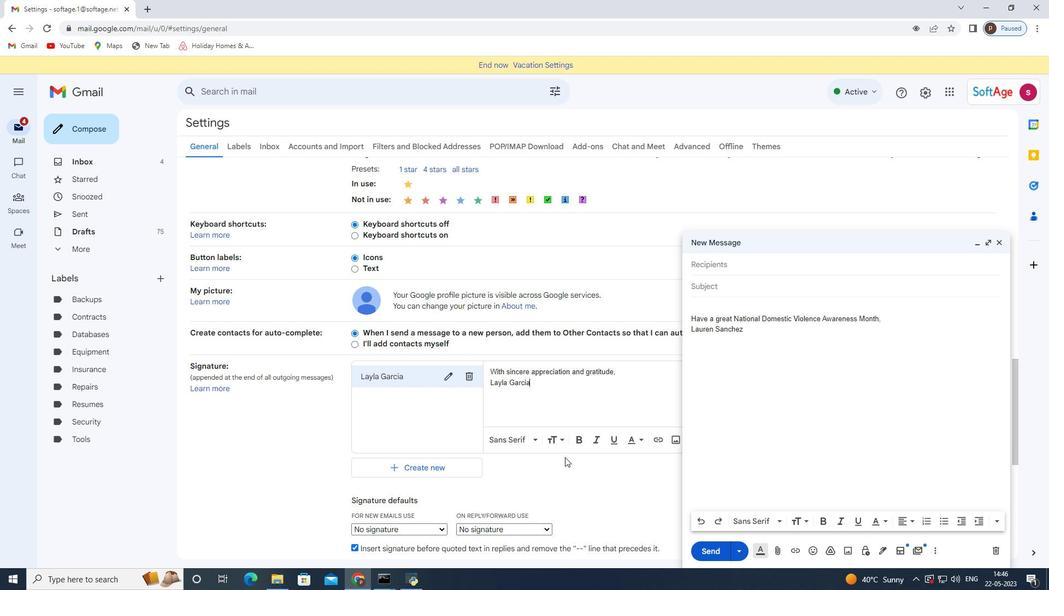
Action: Mouse moved to (416, 311)
Screenshot: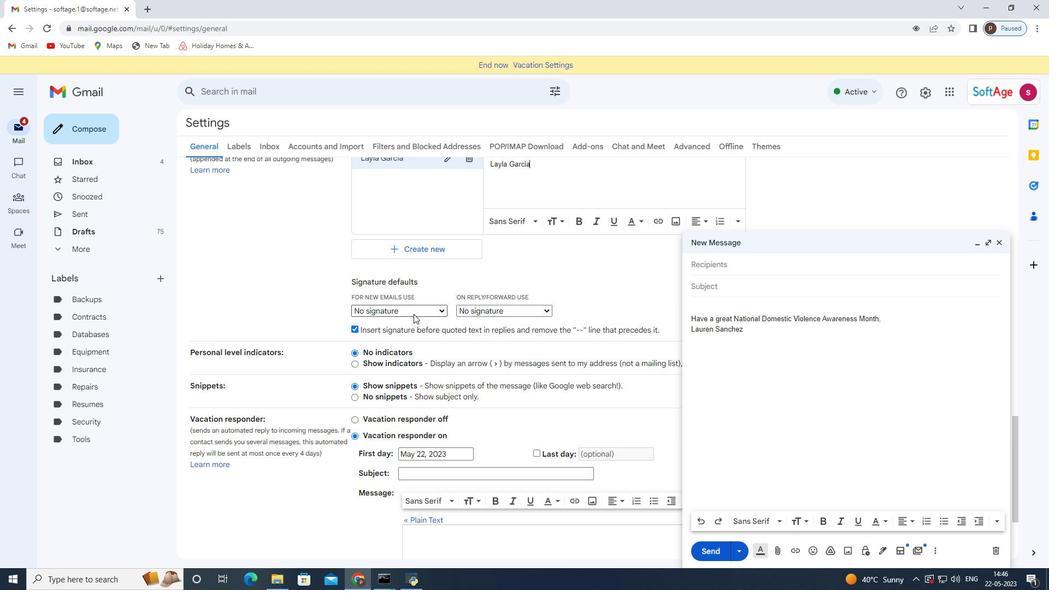 
Action: Mouse pressed left at (416, 311)
Screenshot: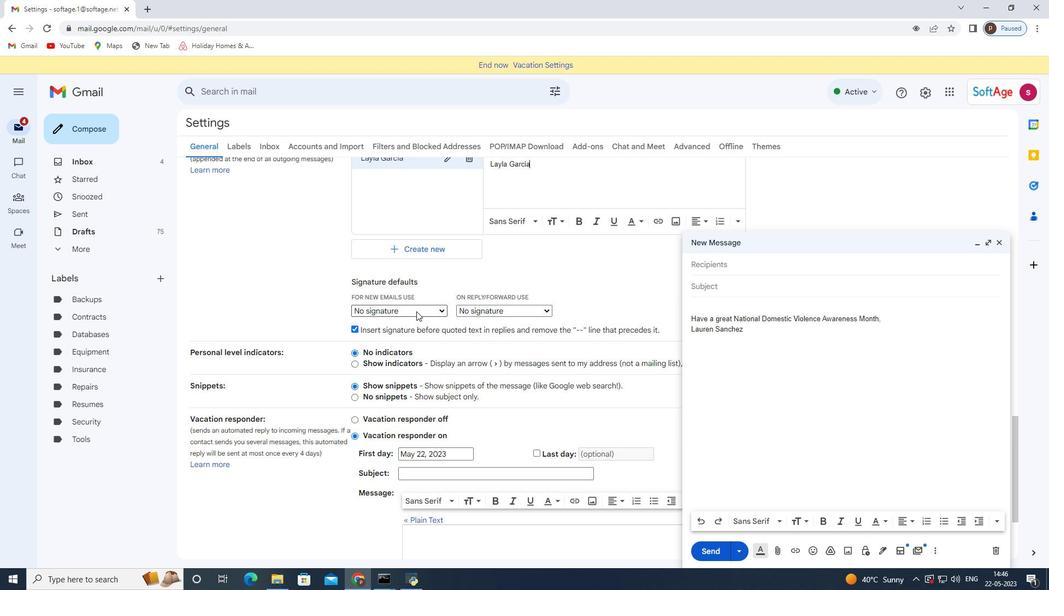 
Action: Mouse moved to (418, 334)
Screenshot: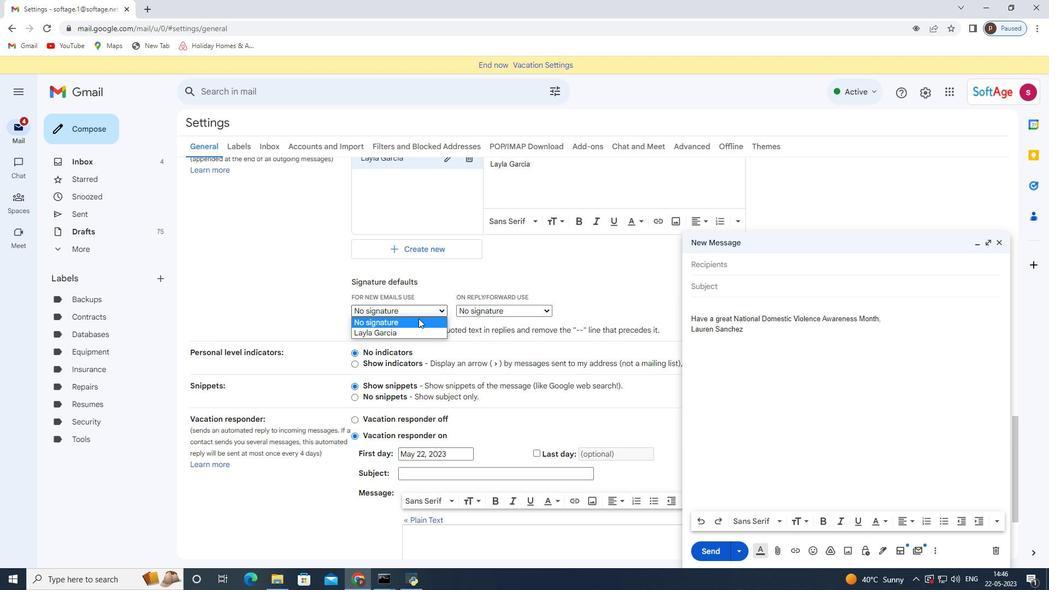 
Action: Mouse pressed left at (418, 334)
Screenshot: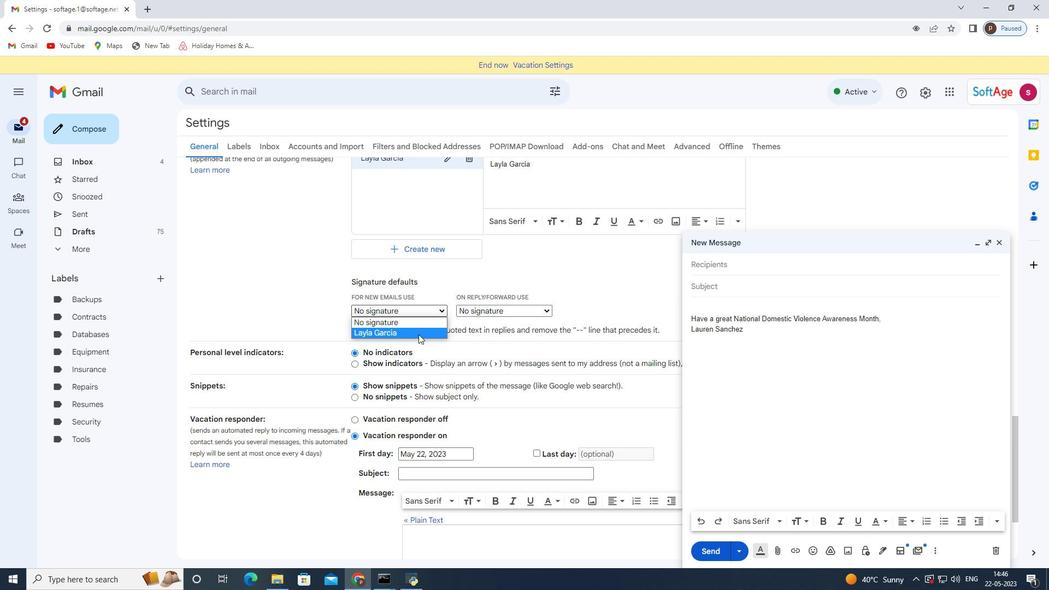 
Action: Mouse moved to (518, 314)
Screenshot: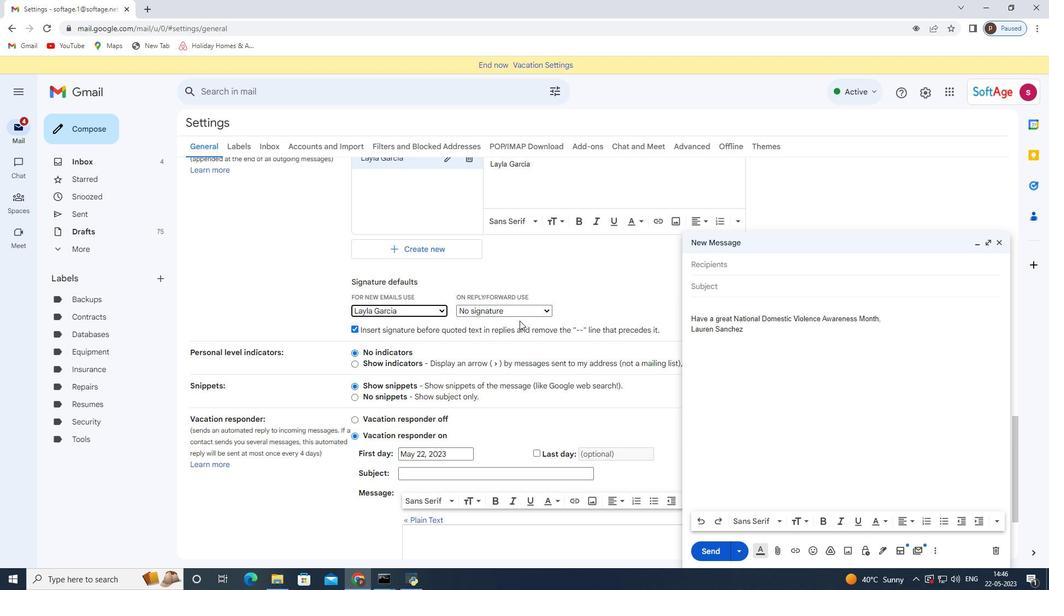 
Action: Mouse pressed left at (518, 314)
Screenshot: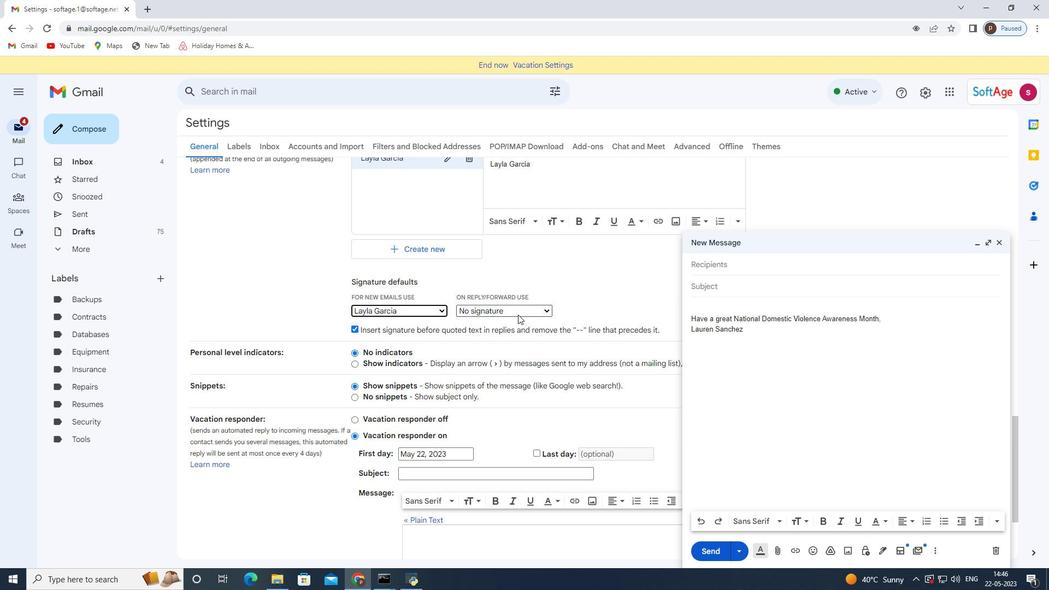 
Action: Mouse moved to (508, 335)
Screenshot: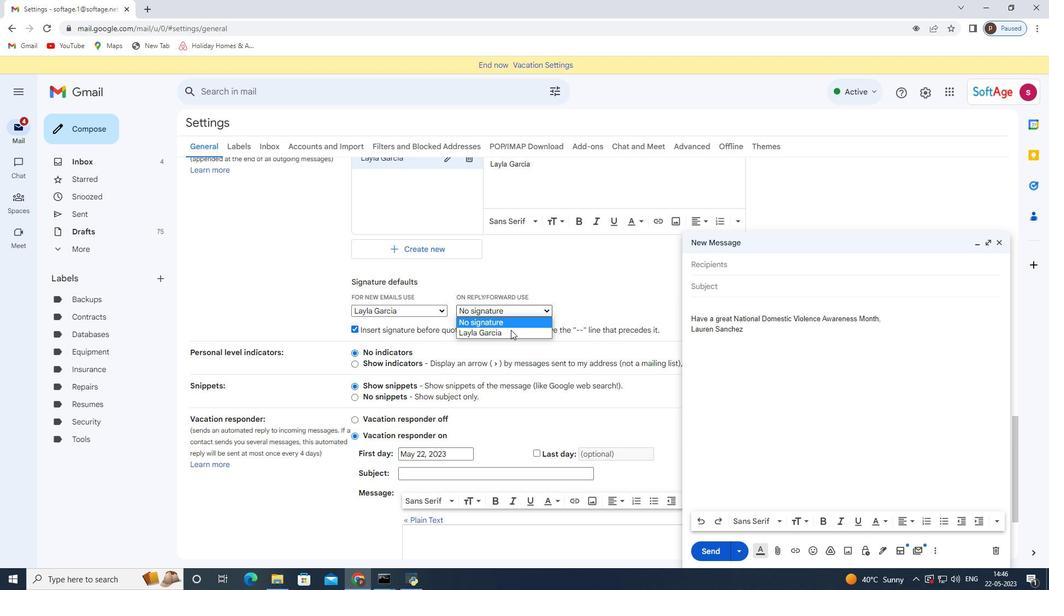 
Action: Mouse pressed left at (508, 335)
Screenshot: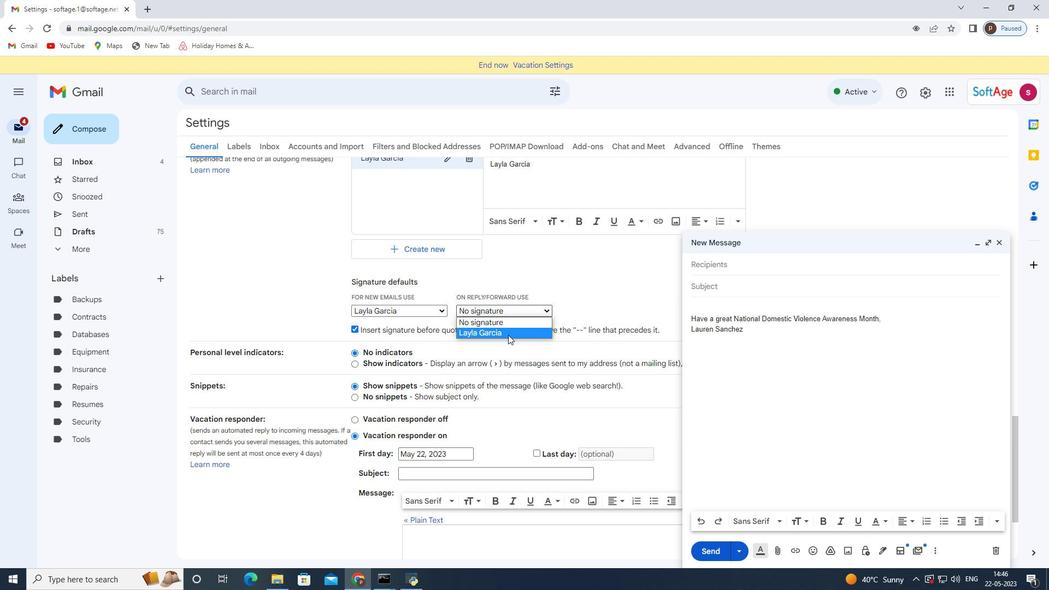 
Action: Mouse moved to (549, 441)
Screenshot: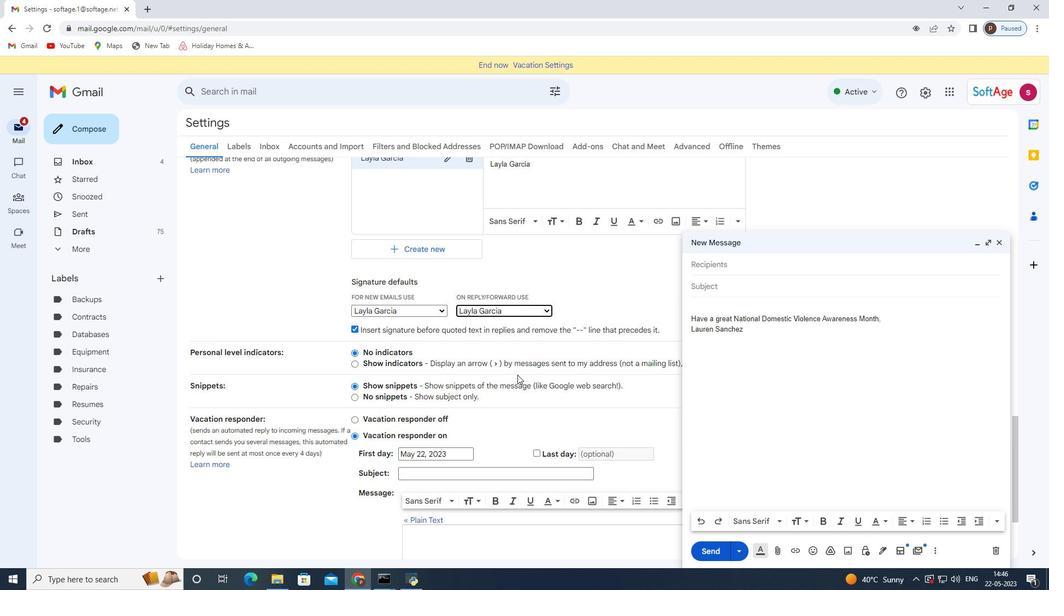 
Action: Mouse scrolled (549, 441) with delta (0, 0)
Screenshot: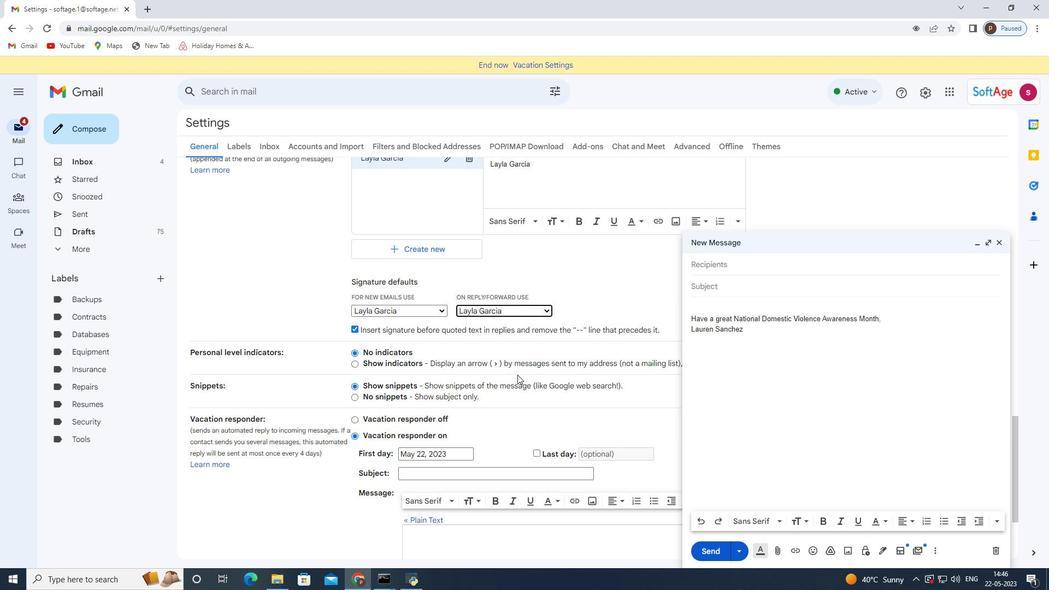 
Action: Mouse moved to (549, 443)
Screenshot: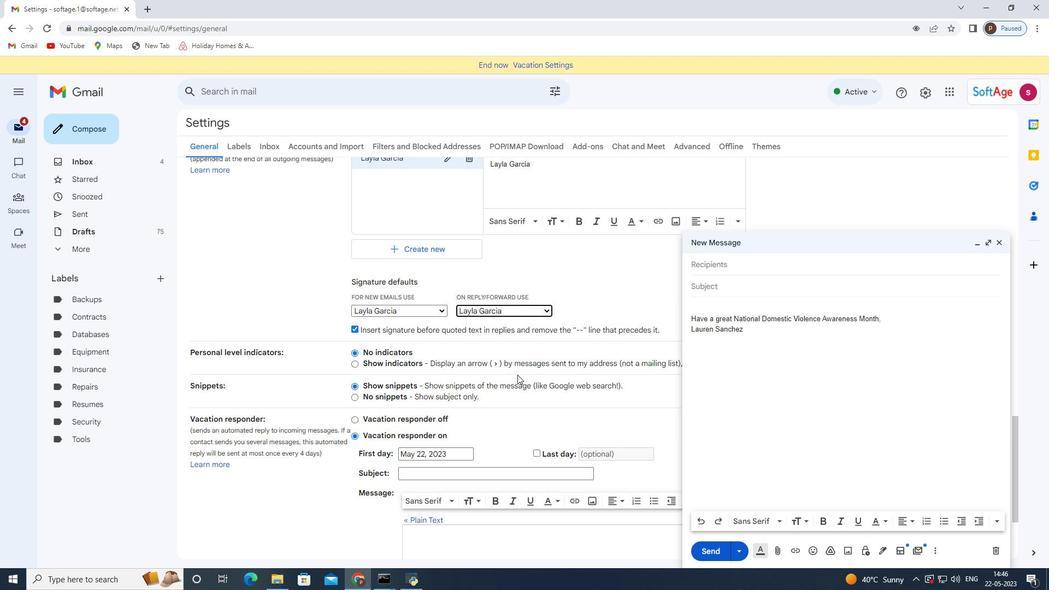 
Action: Mouse scrolled (549, 443) with delta (0, 0)
Screenshot: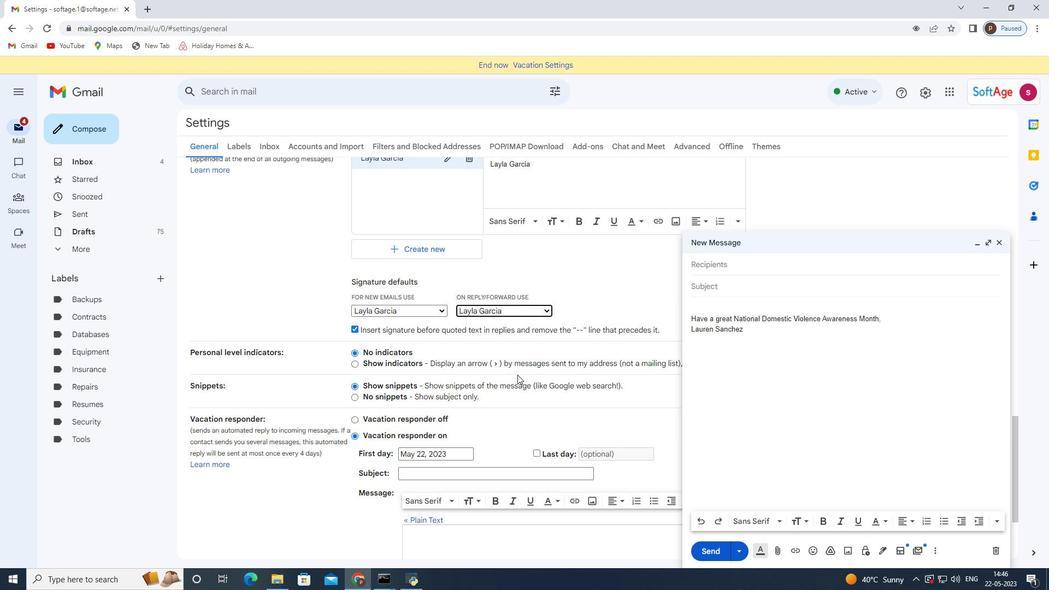 
Action: Mouse moved to (549, 444)
Screenshot: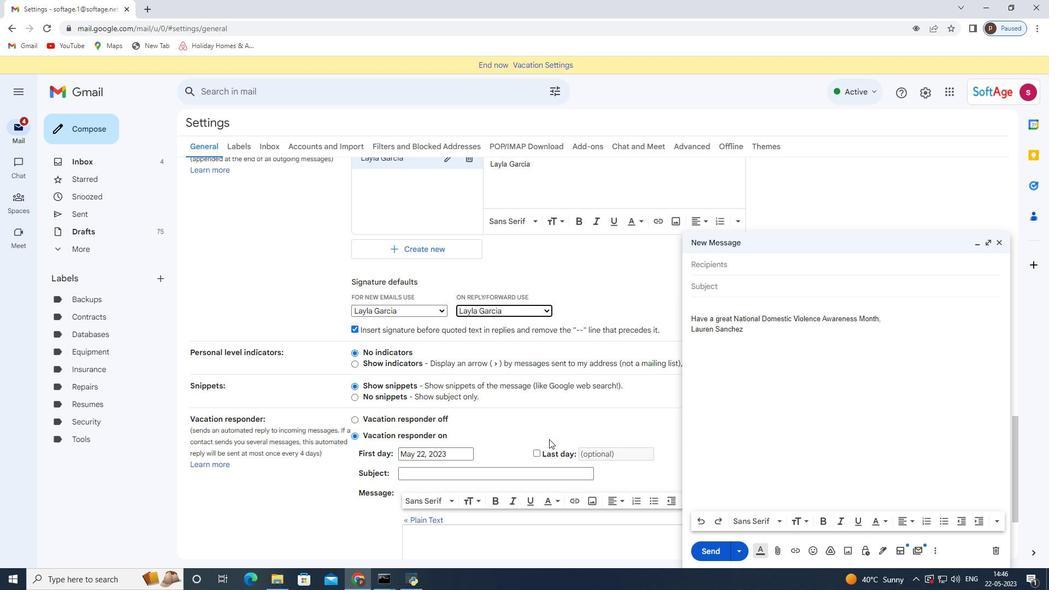 
Action: Mouse scrolled (549, 444) with delta (0, 0)
Screenshot: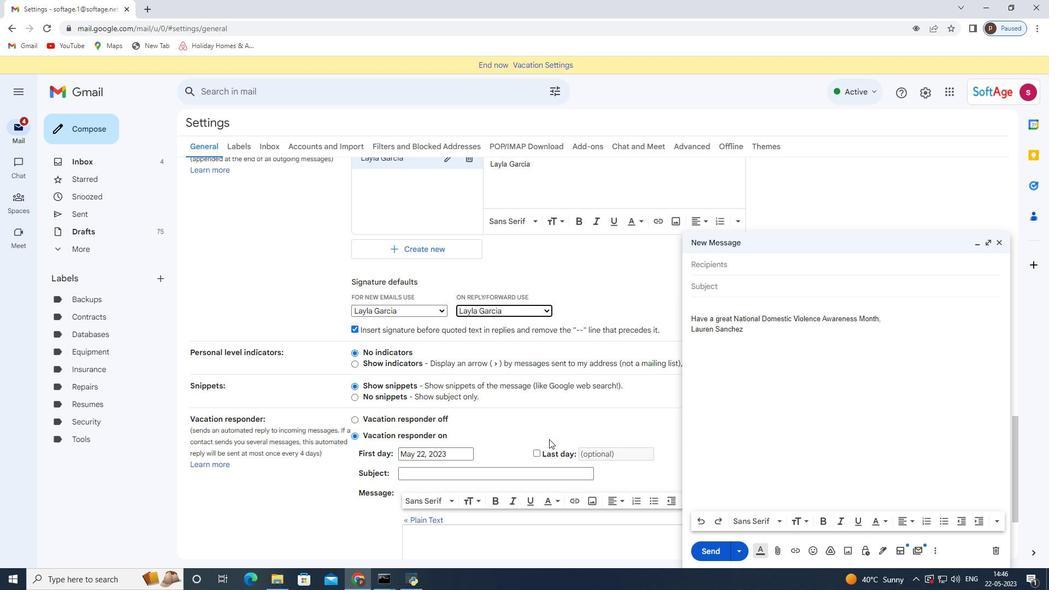 
Action: Mouse moved to (548, 446)
Screenshot: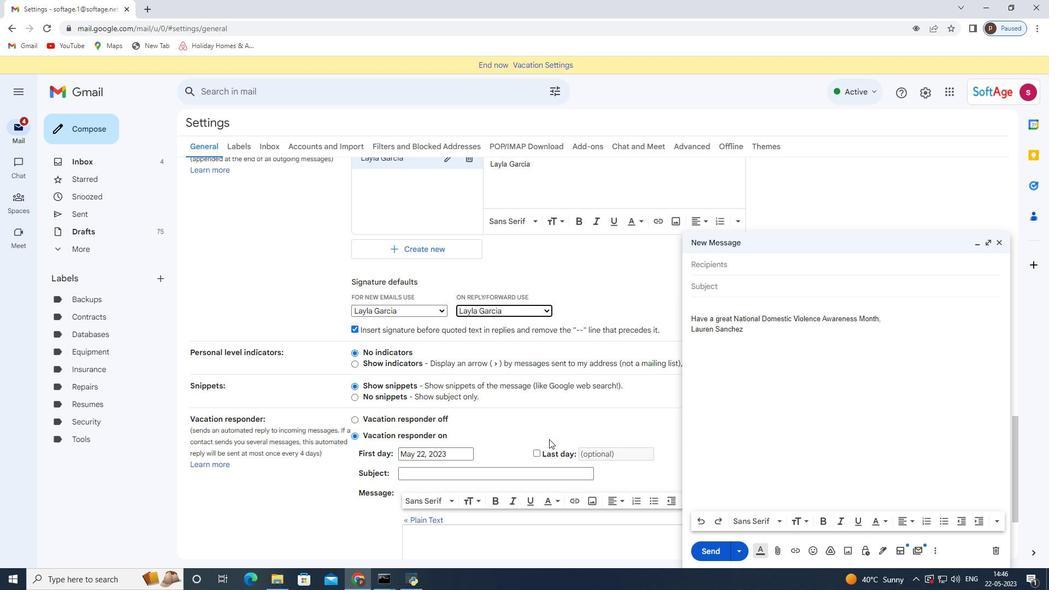 
Action: Mouse scrolled (548, 445) with delta (0, 0)
Screenshot: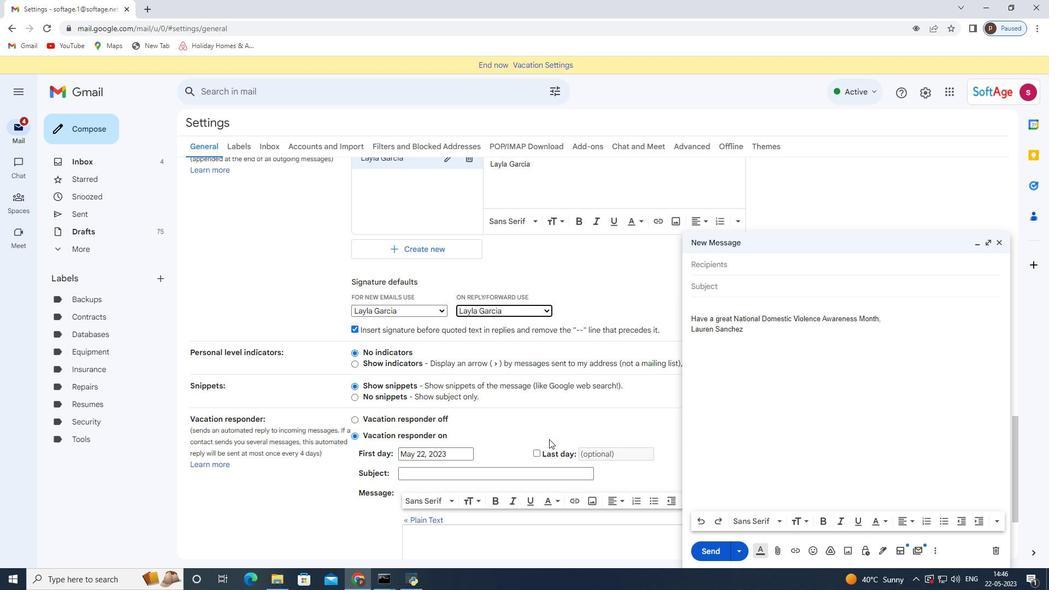 
Action: Mouse moved to (548, 447)
Screenshot: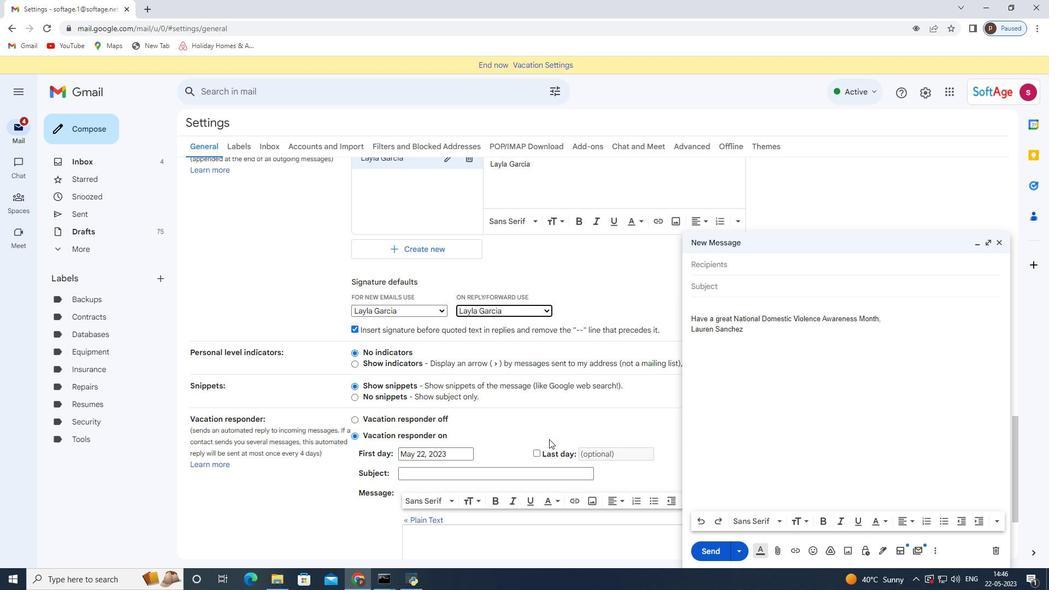 
Action: Mouse scrolled (548, 447) with delta (0, 0)
Screenshot: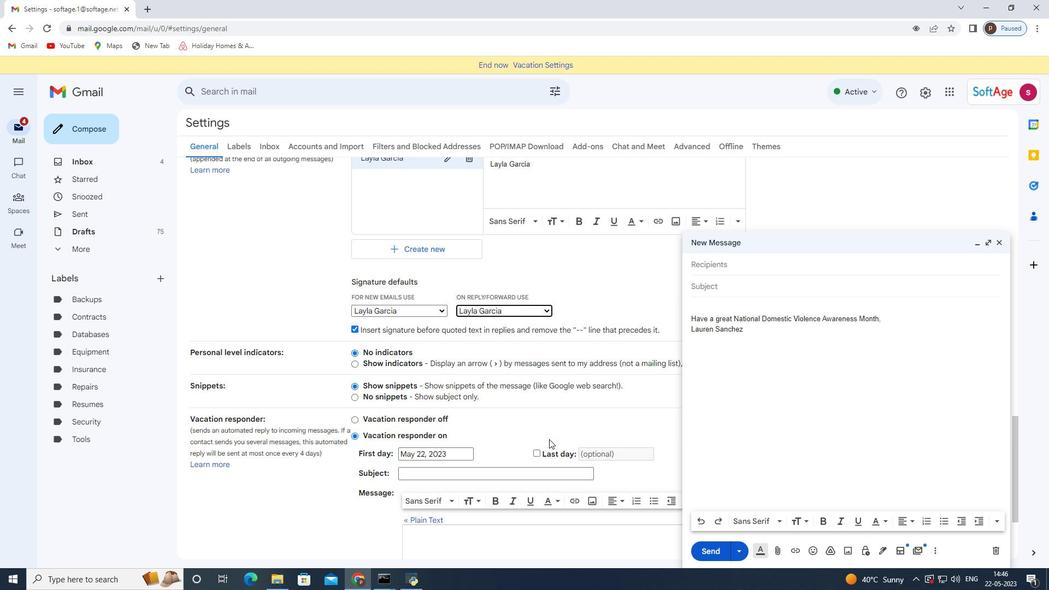 
Action: Mouse moved to (570, 500)
Screenshot: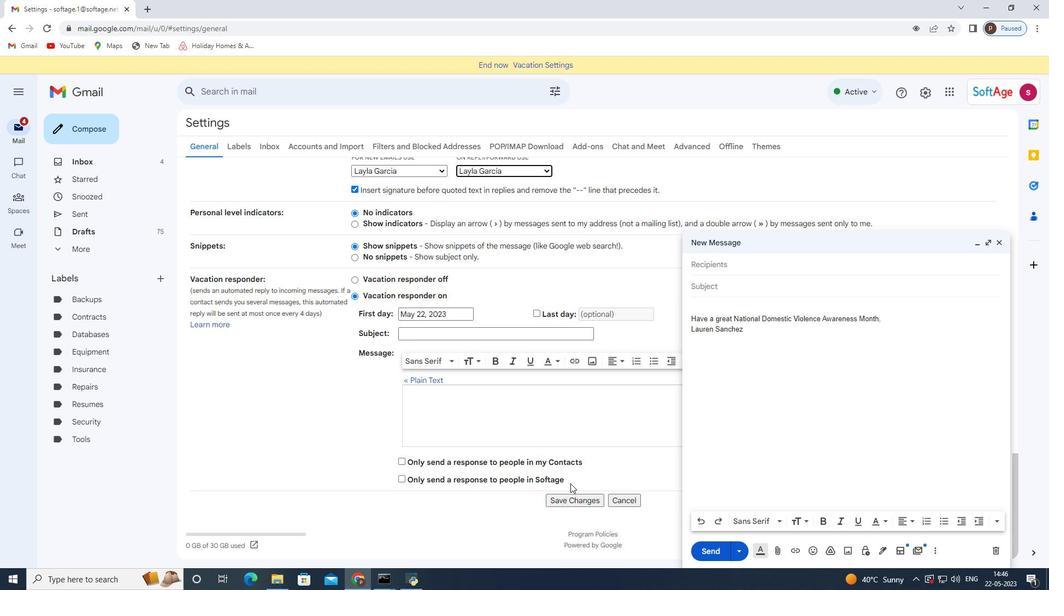 
Action: Mouse pressed left at (570, 500)
Screenshot: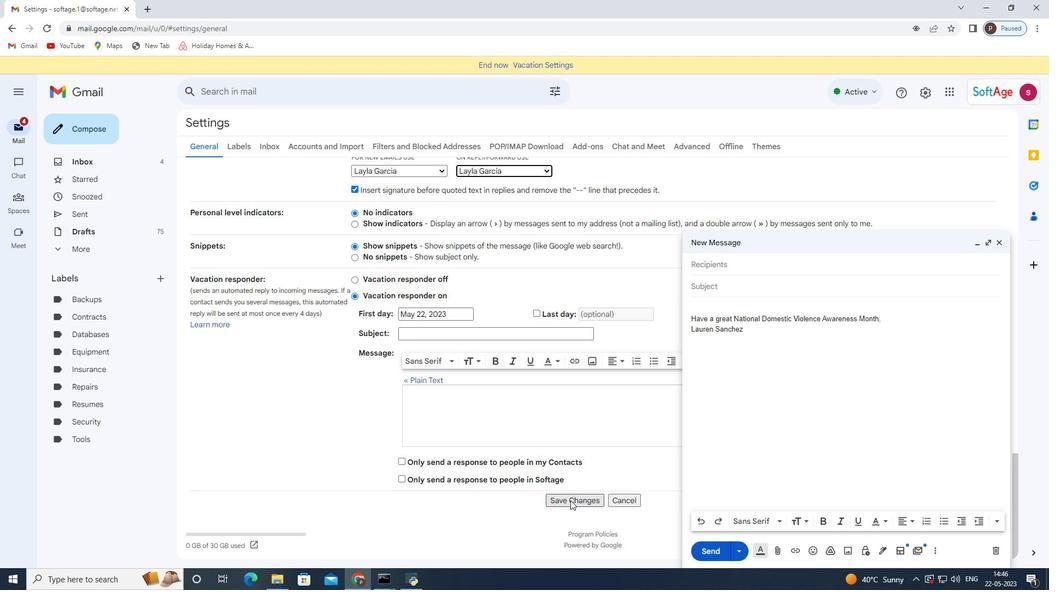 
Action: Mouse moved to (1000, 240)
Screenshot: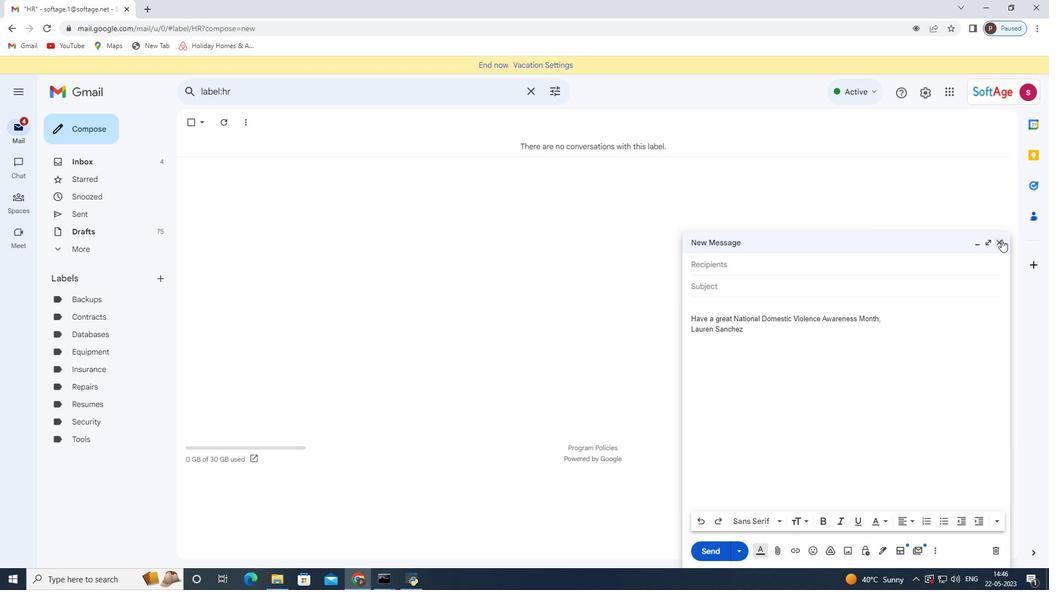 
Action: Mouse pressed left at (1000, 240)
Screenshot: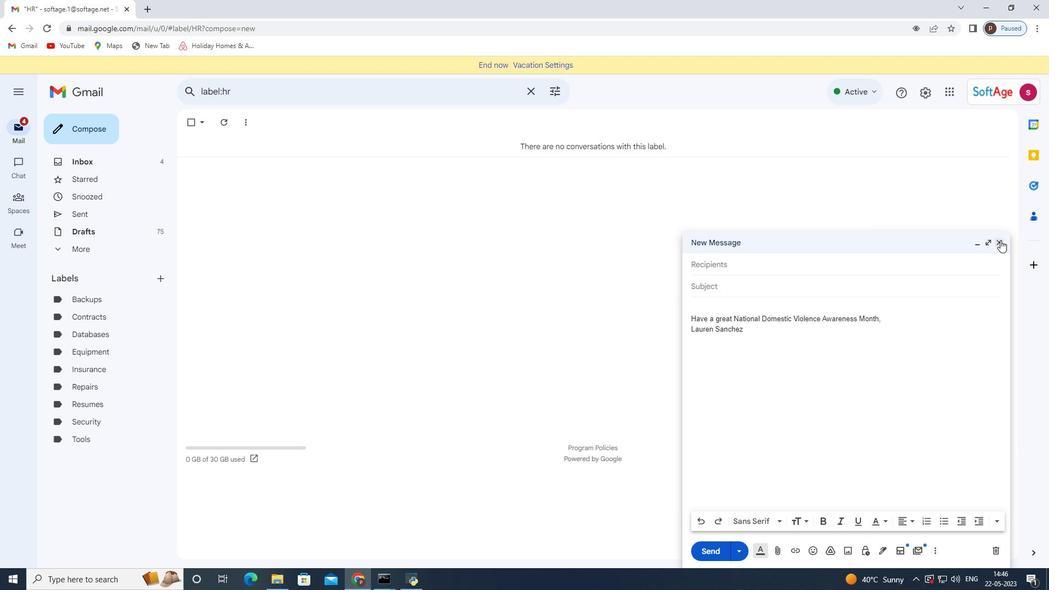 
Action: Mouse moved to (95, 137)
Screenshot: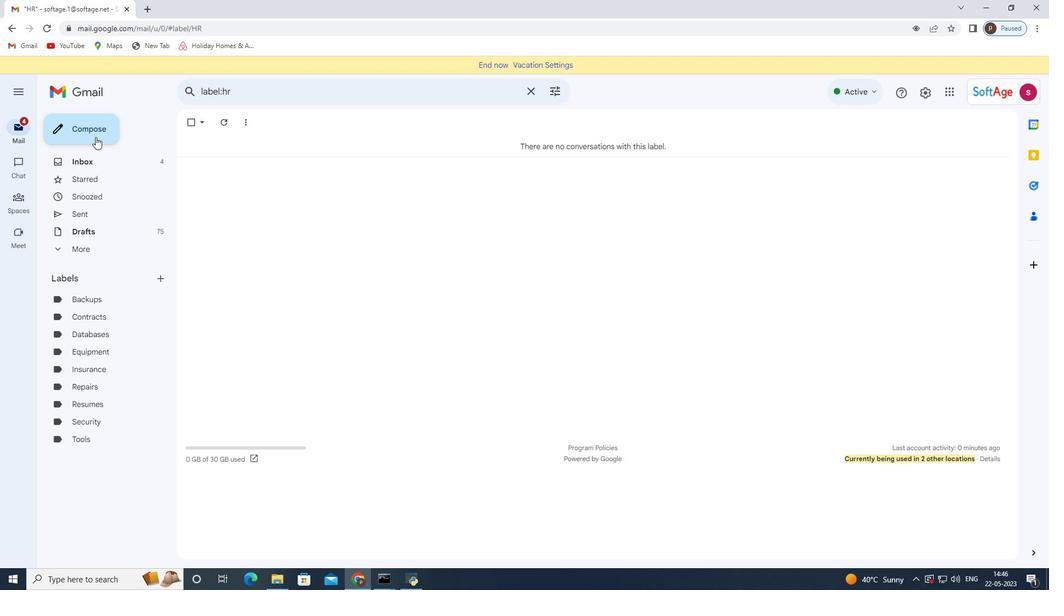 
Action: Mouse pressed left at (95, 137)
Screenshot: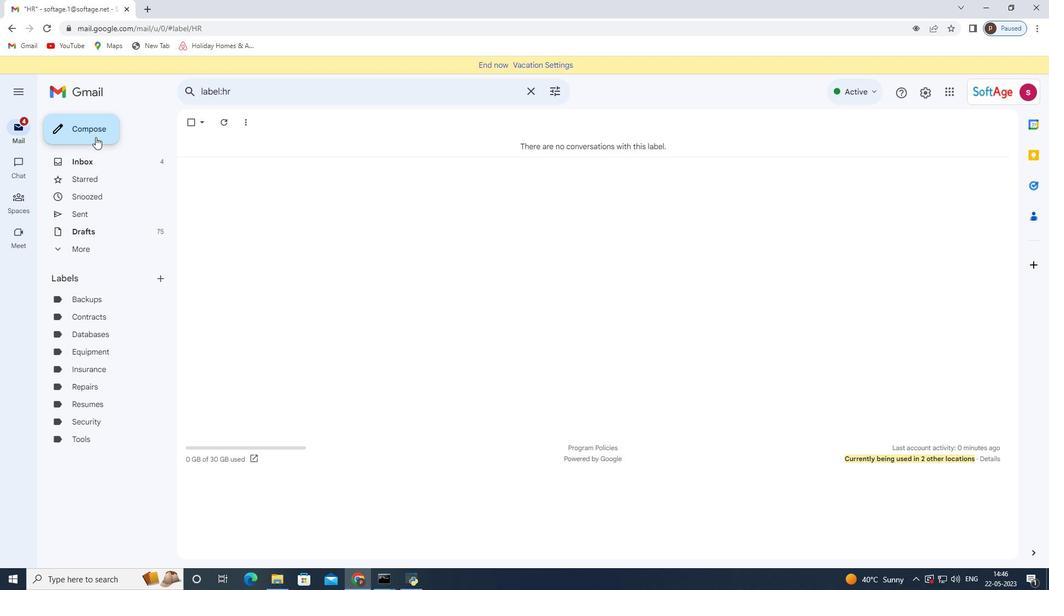 
Action: Mouse moved to (726, 266)
Screenshot: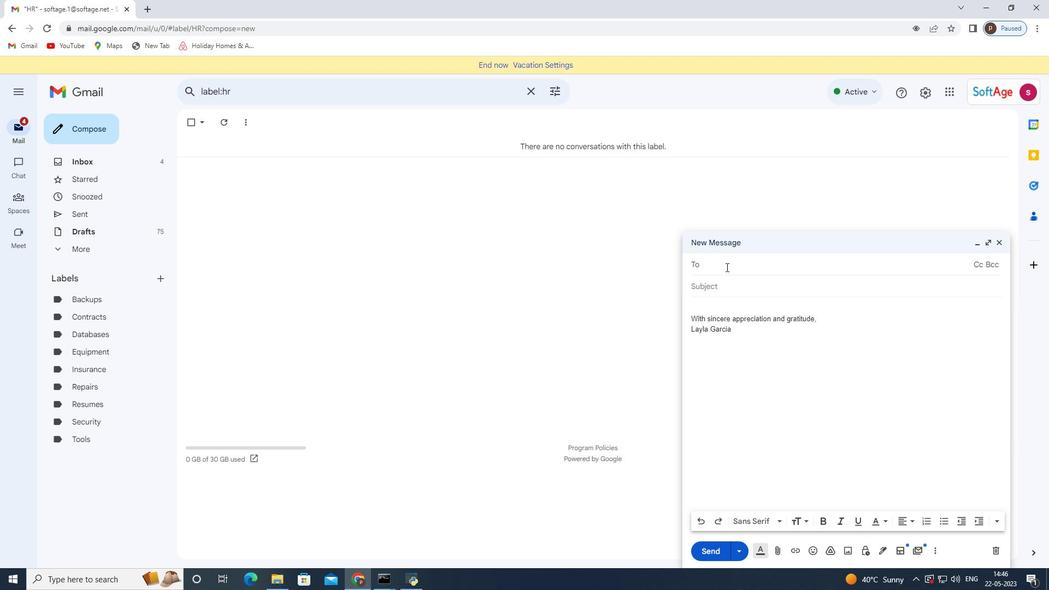
Action: Mouse pressed left at (726, 266)
Screenshot: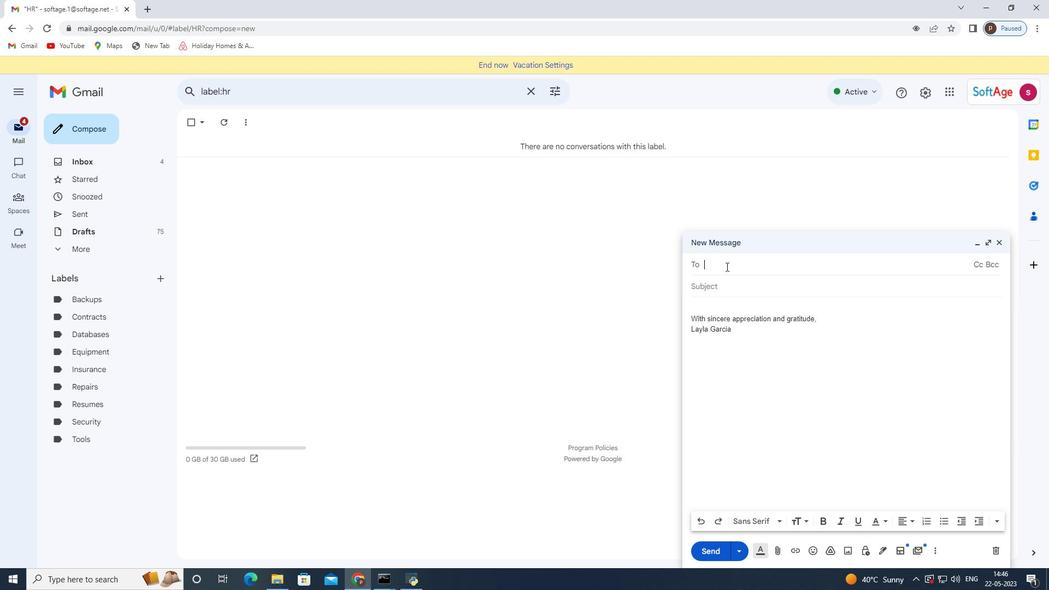 
Action: Key pressed softage.3<Key.shift>@softage.net
Screenshot: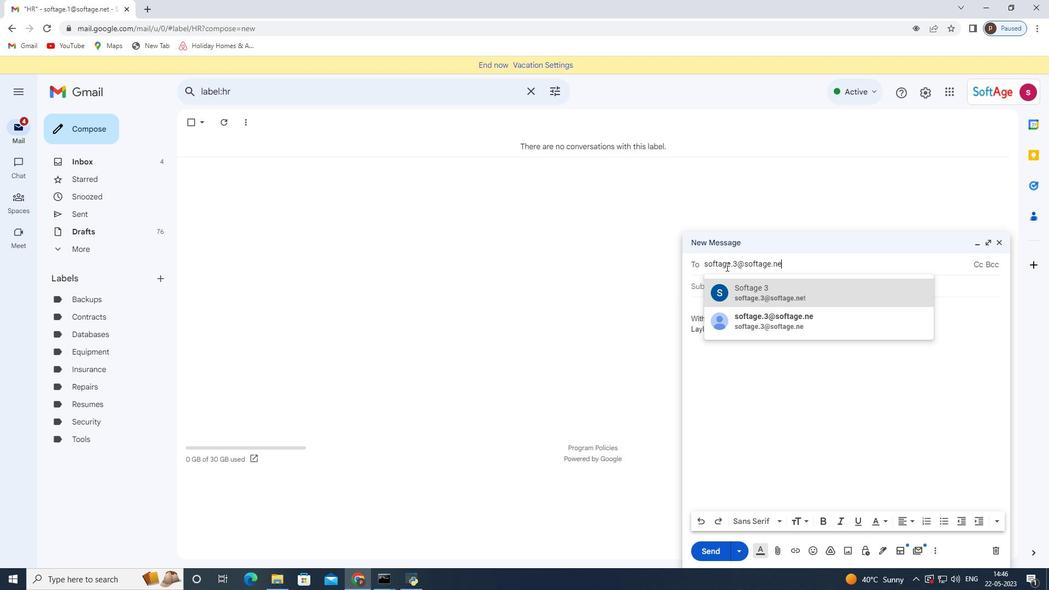 
Action: Mouse moved to (802, 291)
Screenshot: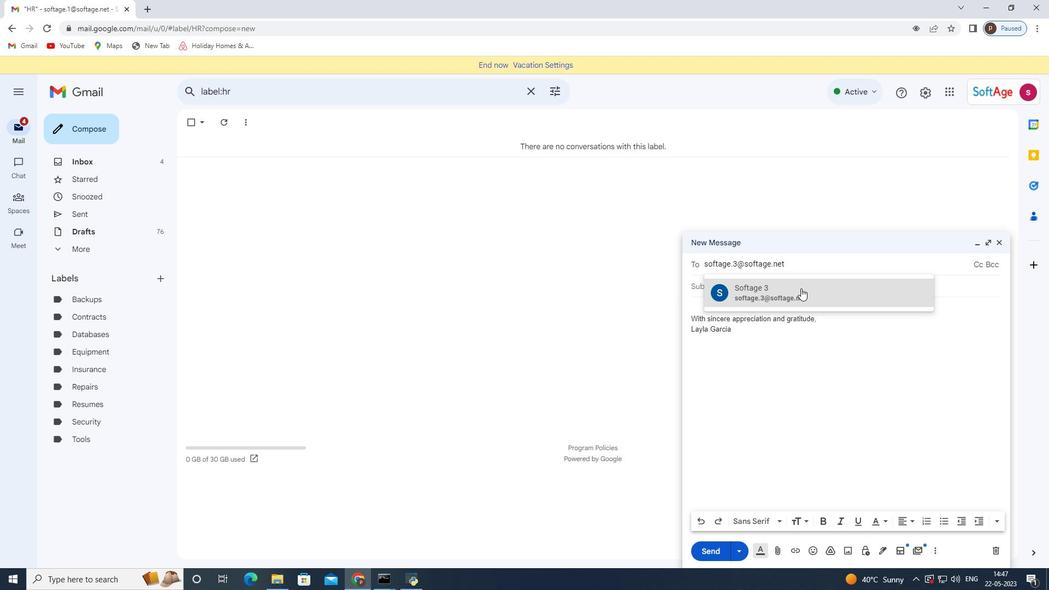 
Action: Mouse pressed left at (802, 291)
Screenshot: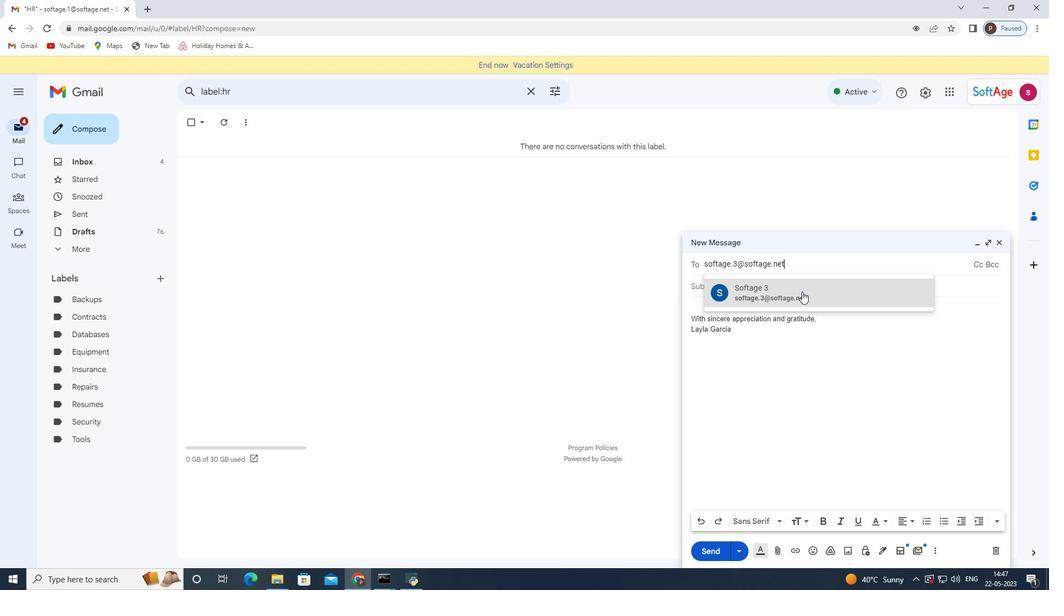 
Action: Mouse moved to (154, 275)
Screenshot: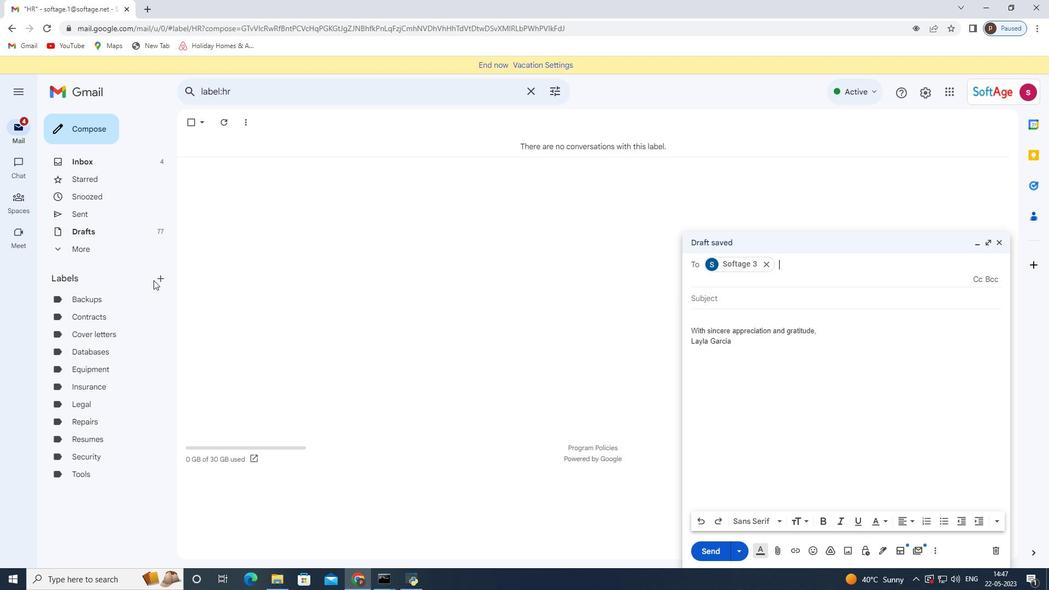 
Action: Mouse pressed left at (154, 275)
Screenshot: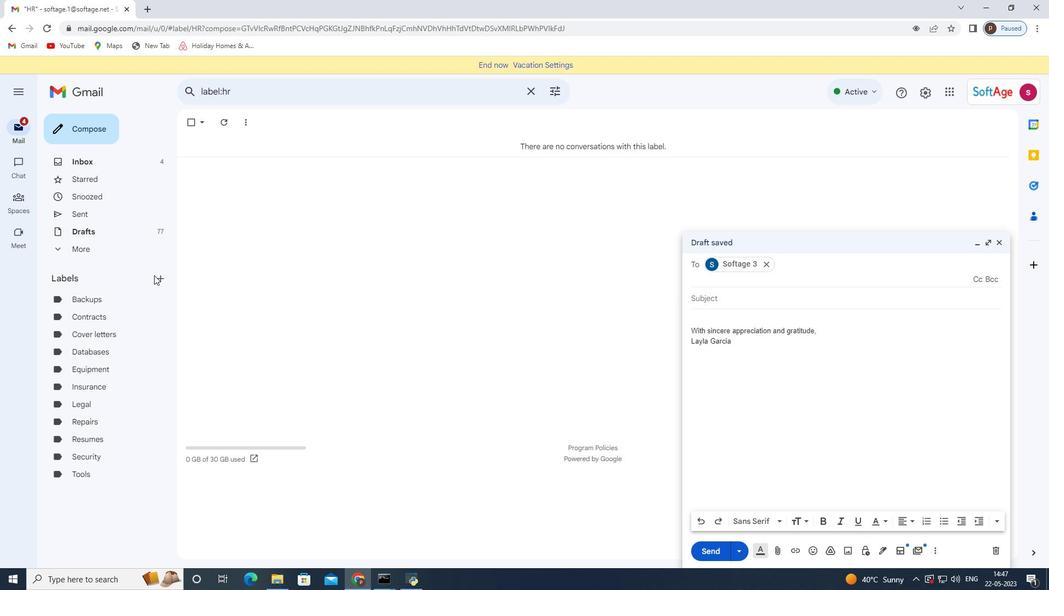 
Action: Mouse moved to (161, 277)
Screenshot: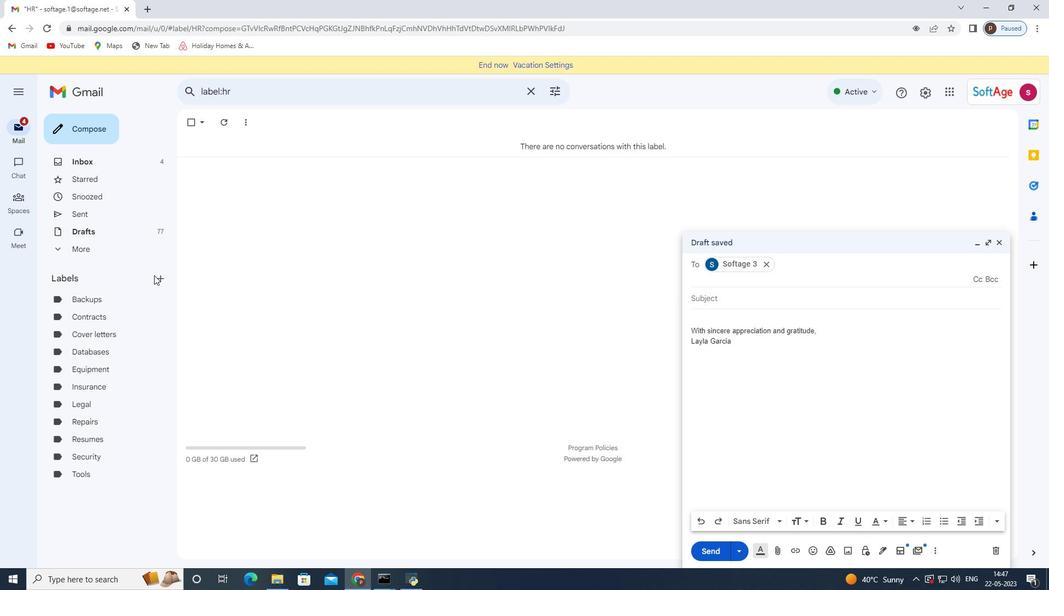 
Action: Mouse pressed left at (161, 277)
Screenshot: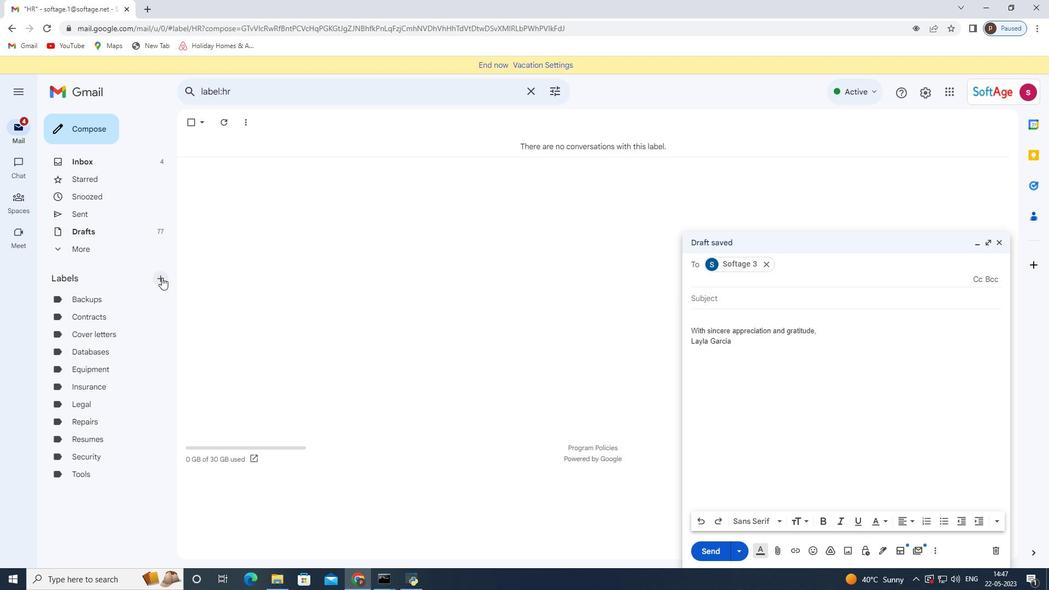 
Action: Mouse moved to (436, 301)
Screenshot: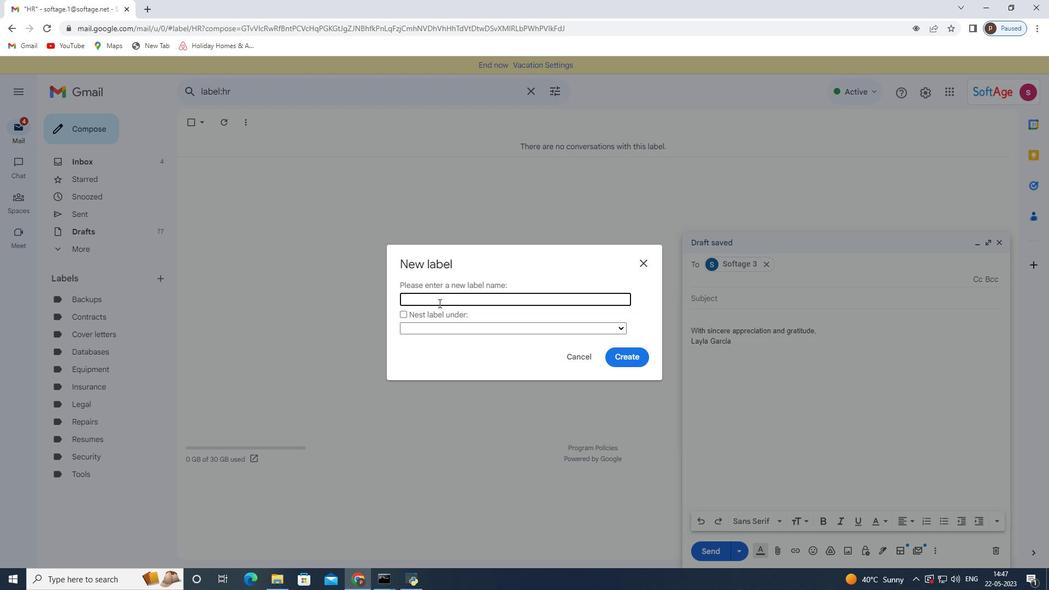 
Action: Mouse pressed left at (436, 301)
Screenshot: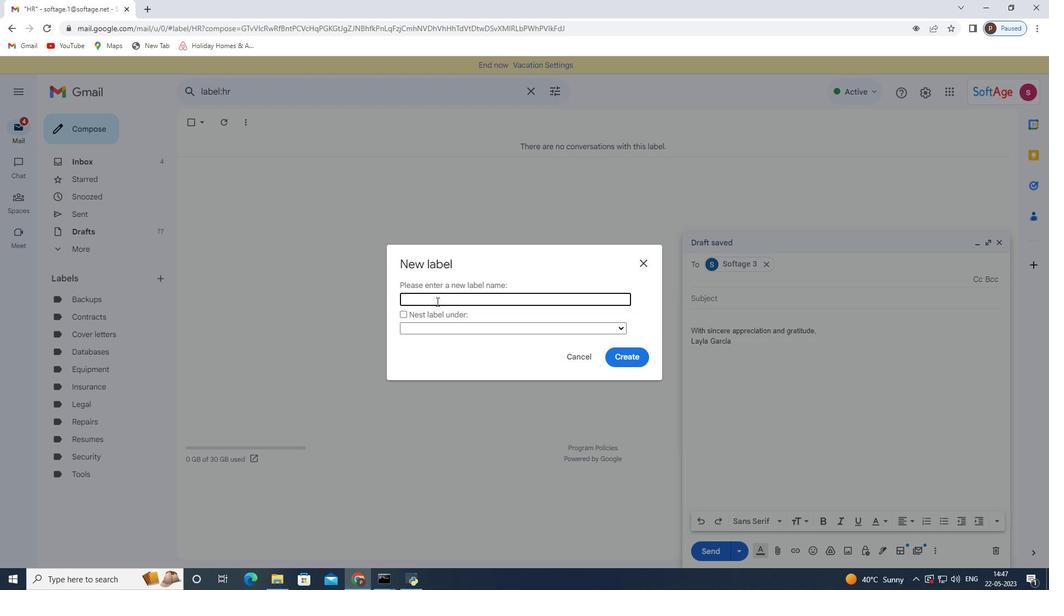 
Action: Key pressed <Key.shift><Key.shift><Key.shift>Raw<Key.space>materials
Screenshot: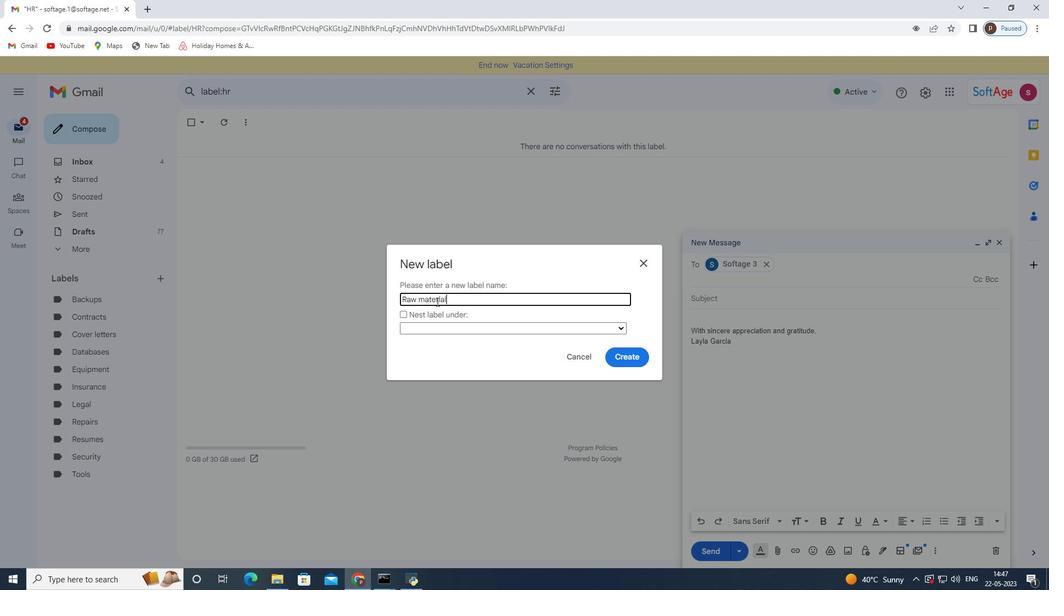 
Action: Mouse moved to (617, 353)
Screenshot: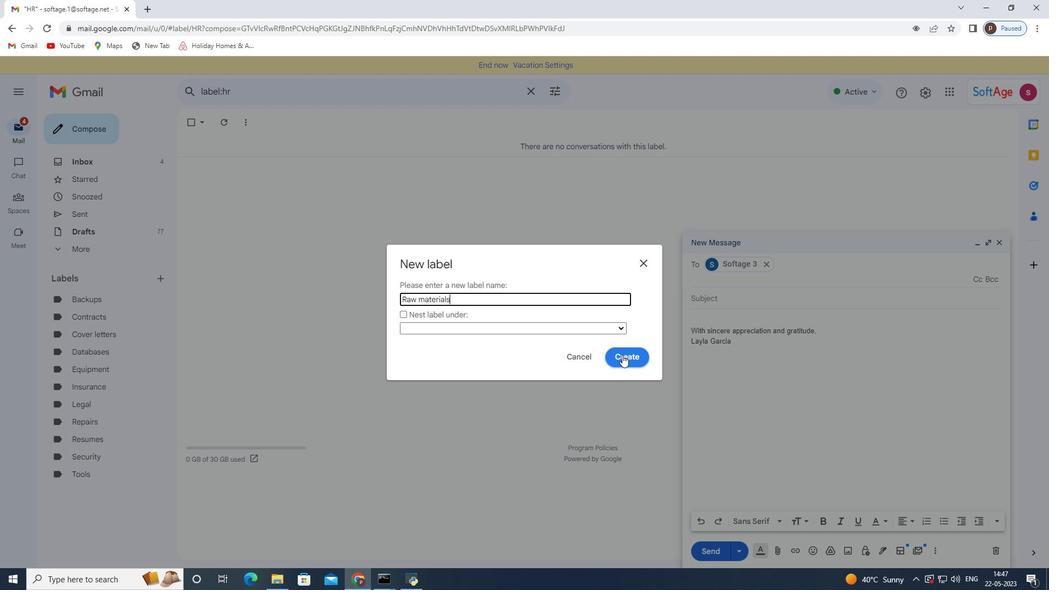 
Action: Mouse pressed left at (617, 353)
Screenshot: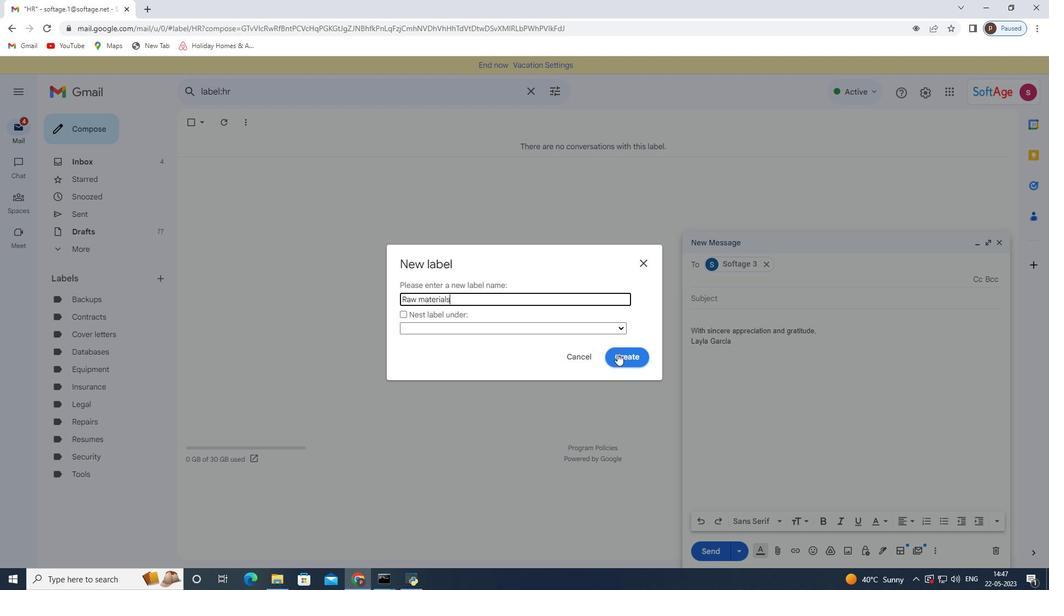 
Action: Mouse moved to (711, 552)
Screenshot: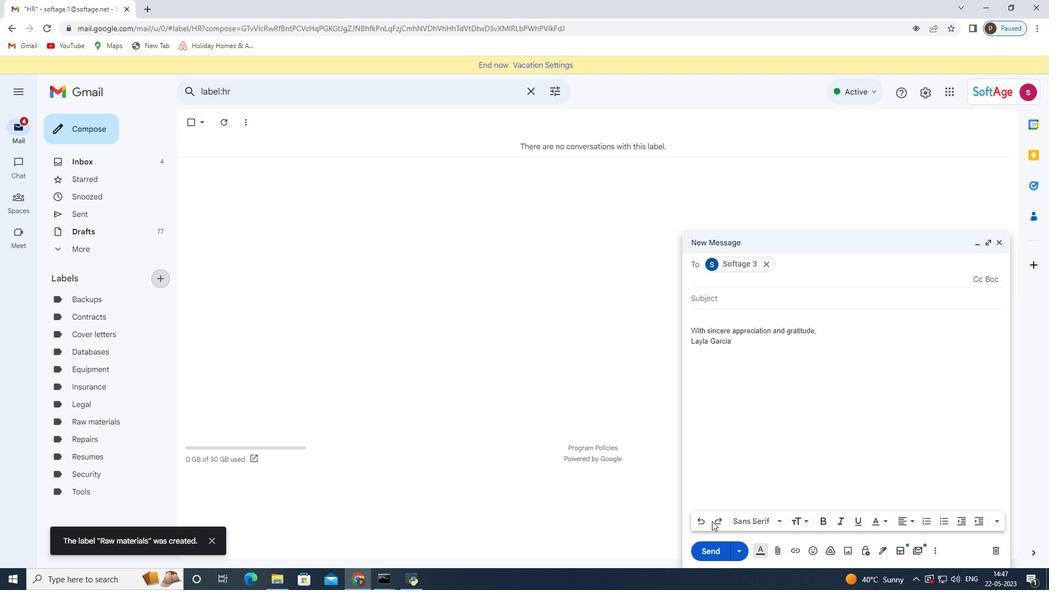 
Action: Mouse pressed left at (711, 552)
Screenshot: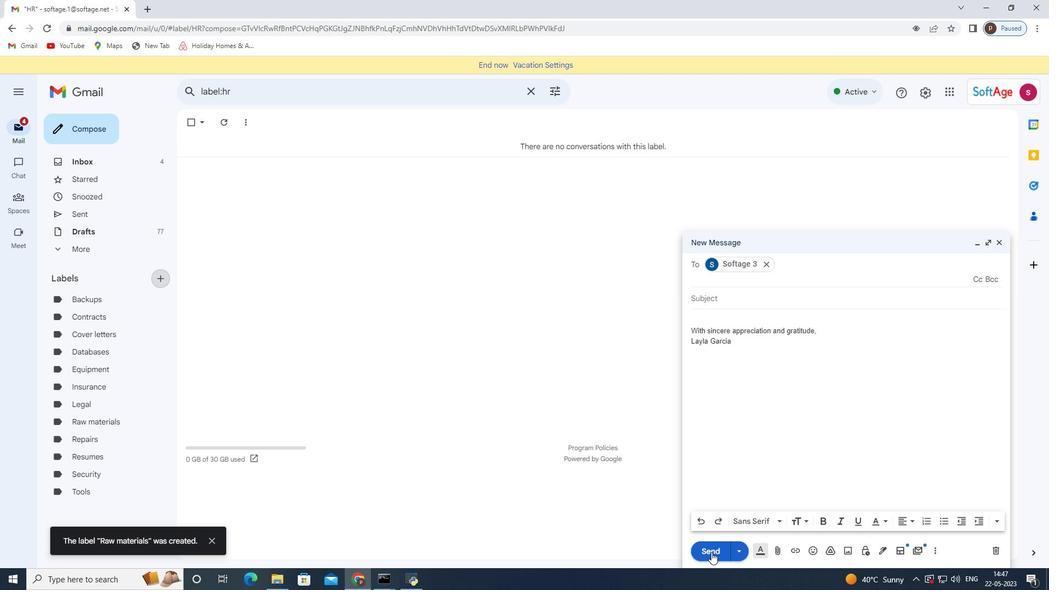 
Action: Mouse moved to (710, 553)
Screenshot: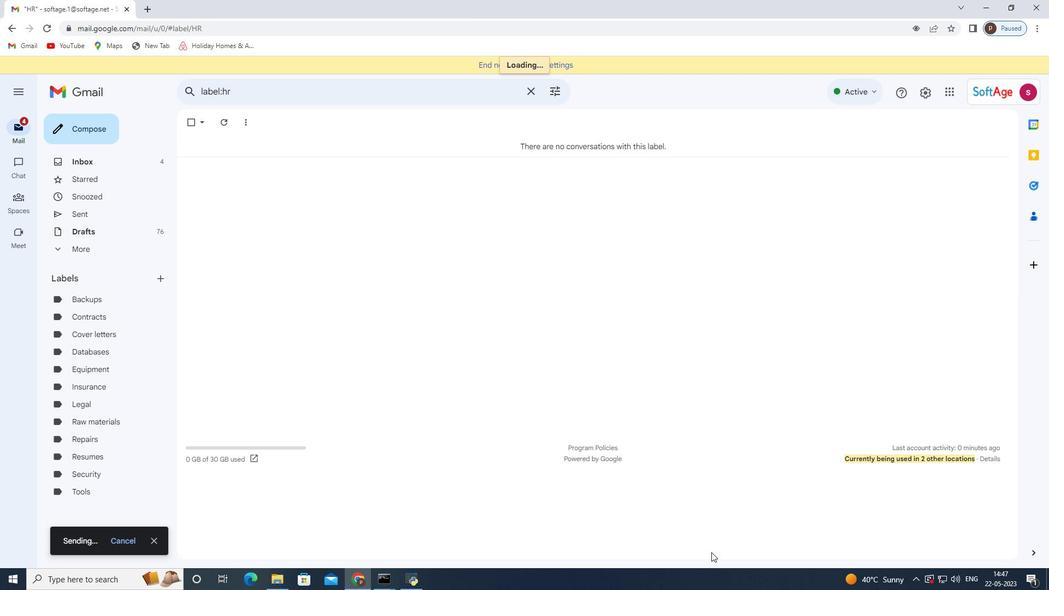 
